 Task: Open Card Card0000000075 in Board Board0000000019 in Workspace WS0000000007 in Trello. Add Member Prateek.ku2001@gmail.com to Card Card0000000075 in Board Board0000000019 in Workspace WS0000000007 in Trello. Add Orange Label titled Label0000000075 to Card Card0000000075 in Board Board0000000019 in Workspace WS0000000007 in Trello. Add Checklist CL0000000075 to Card Card0000000075 in Board Board0000000019 in Workspace WS0000000007 in Trello. Add Dates with Start Date as Jun 01 2023 and Due Date as Jun 30 2023 to Card Card0000000075 in Board Board0000000019 in Workspace WS0000000007 in Trello
Action: Mouse moved to (419, 539)
Screenshot: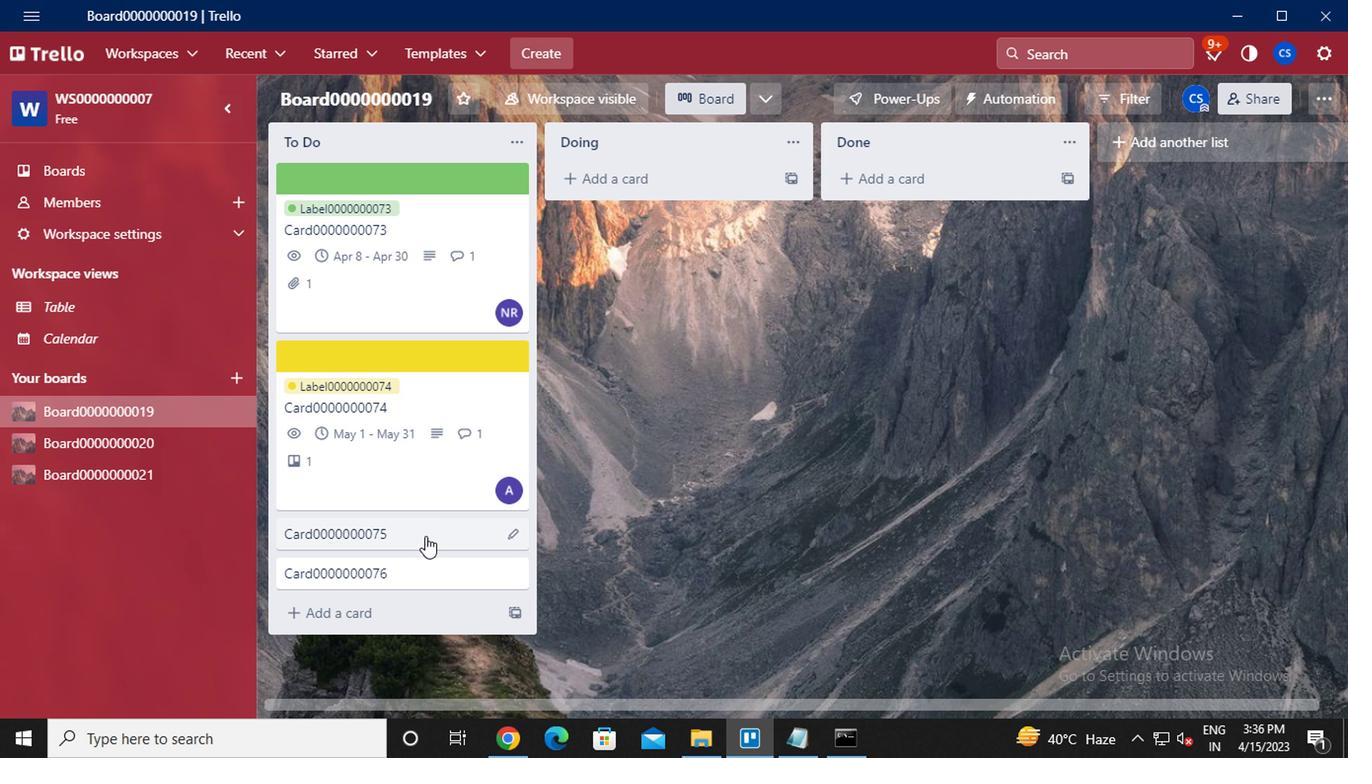 
Action: Mouse pressed left at (419, 539)
Screenshot: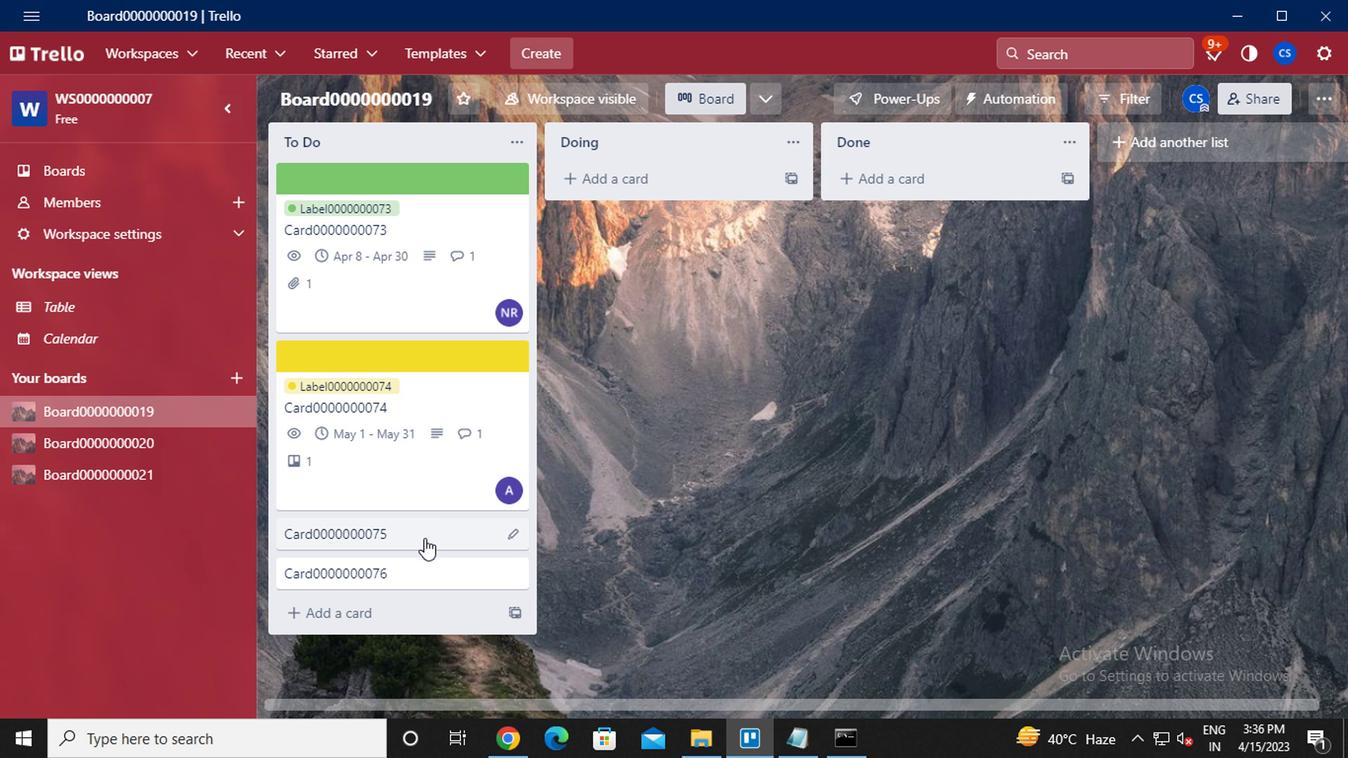 
Action: Mouse moved to (964, 183)
Screenshot: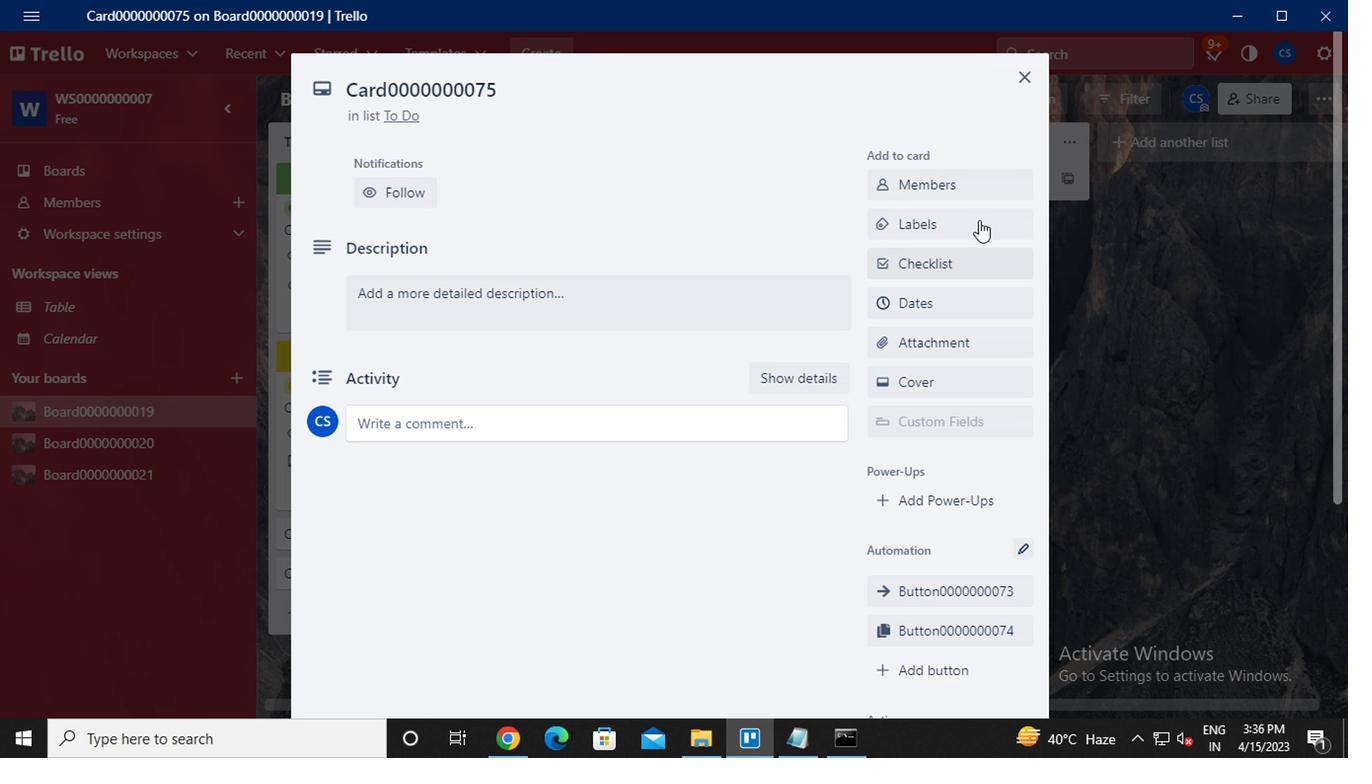
Action: Mouse pressed left at (964, 183)
Screenshot: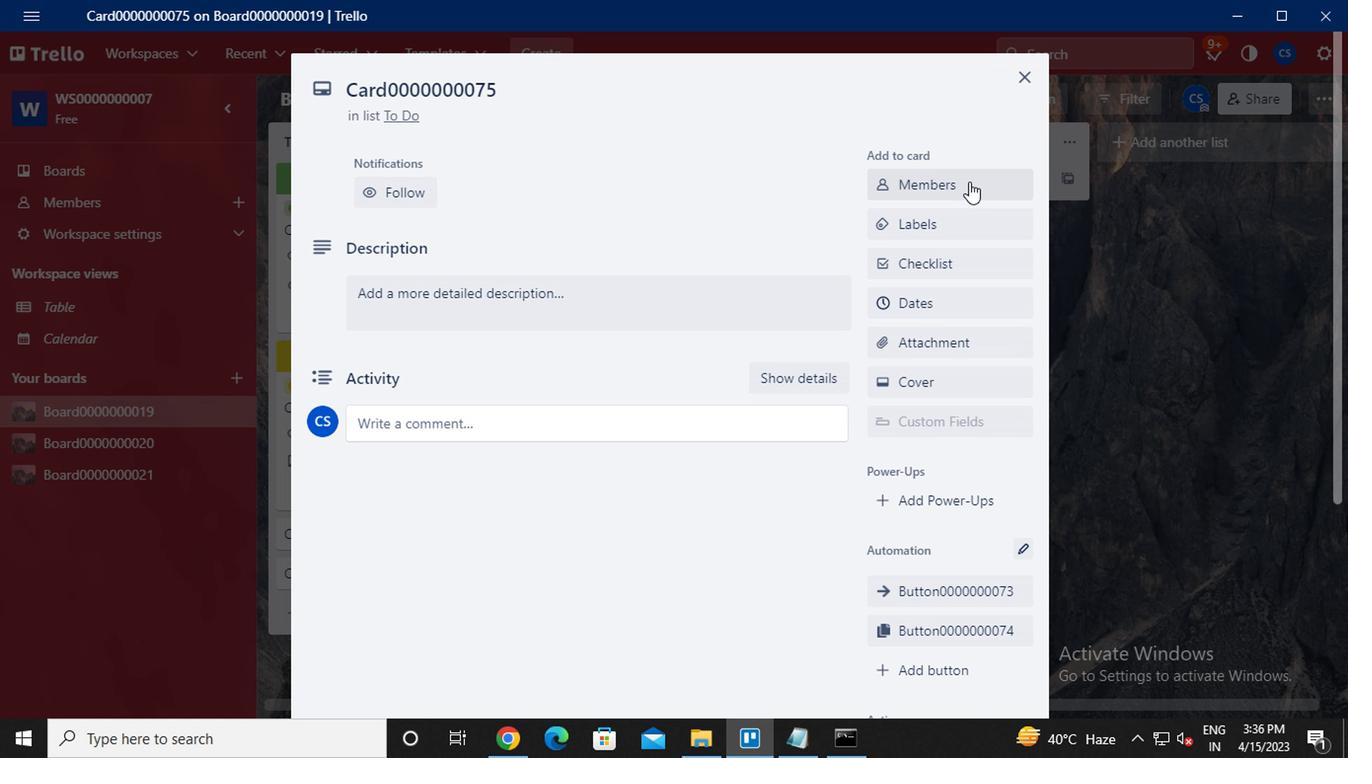 
Action: Key pressed <Key.caps_lock>pat<Key.backspace>rteek.ku2001<Key.shift>@GMAIL.COM
Screenshot: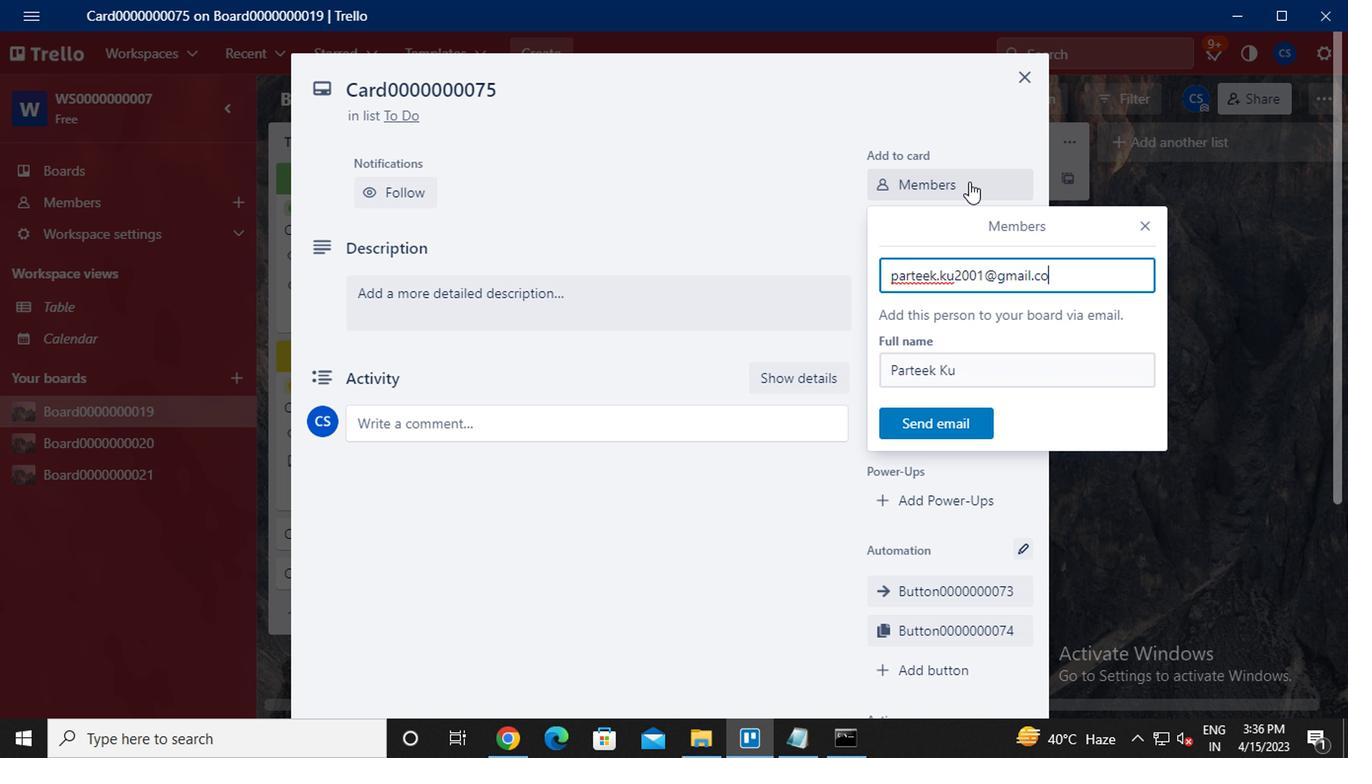 
Action: Mouse moved to (945, 423)
Screenshot: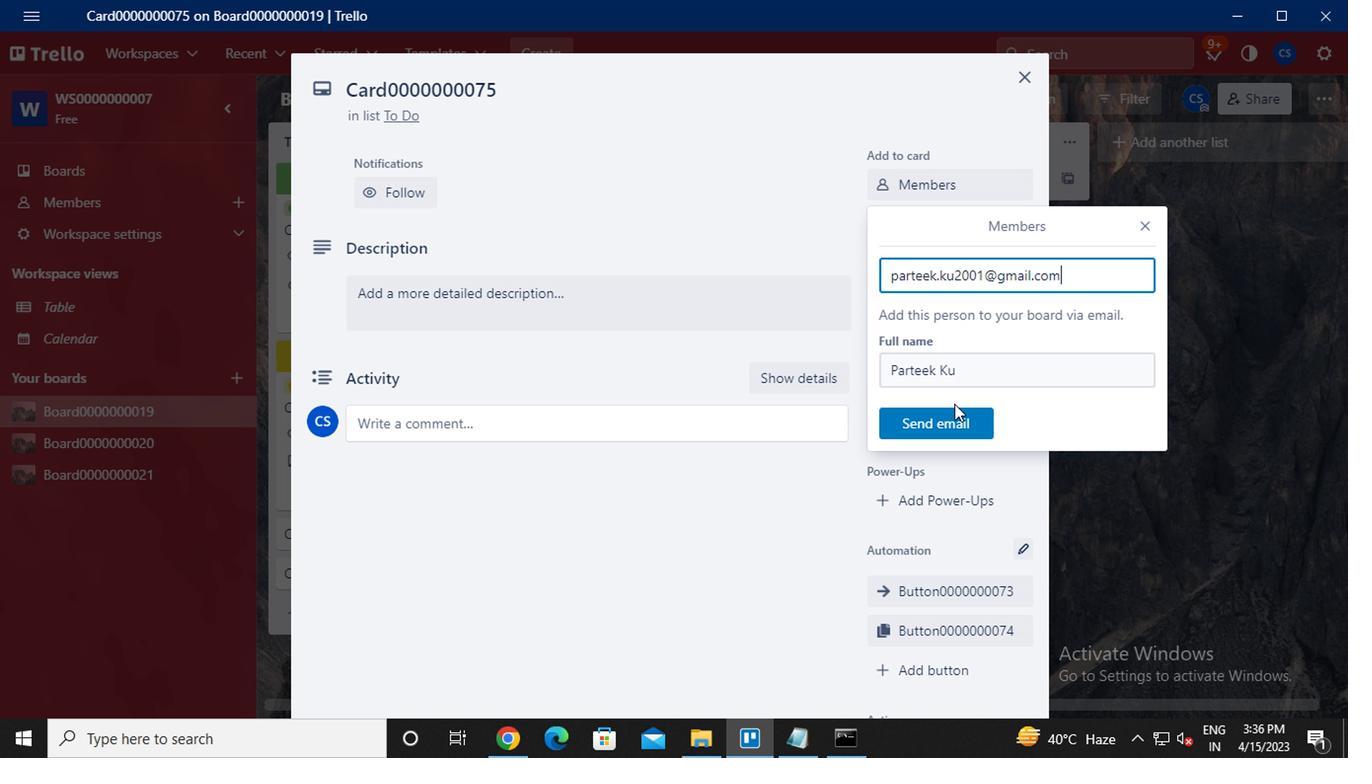 
Action: Mouse pressed left at (945, 423)
Screenshot: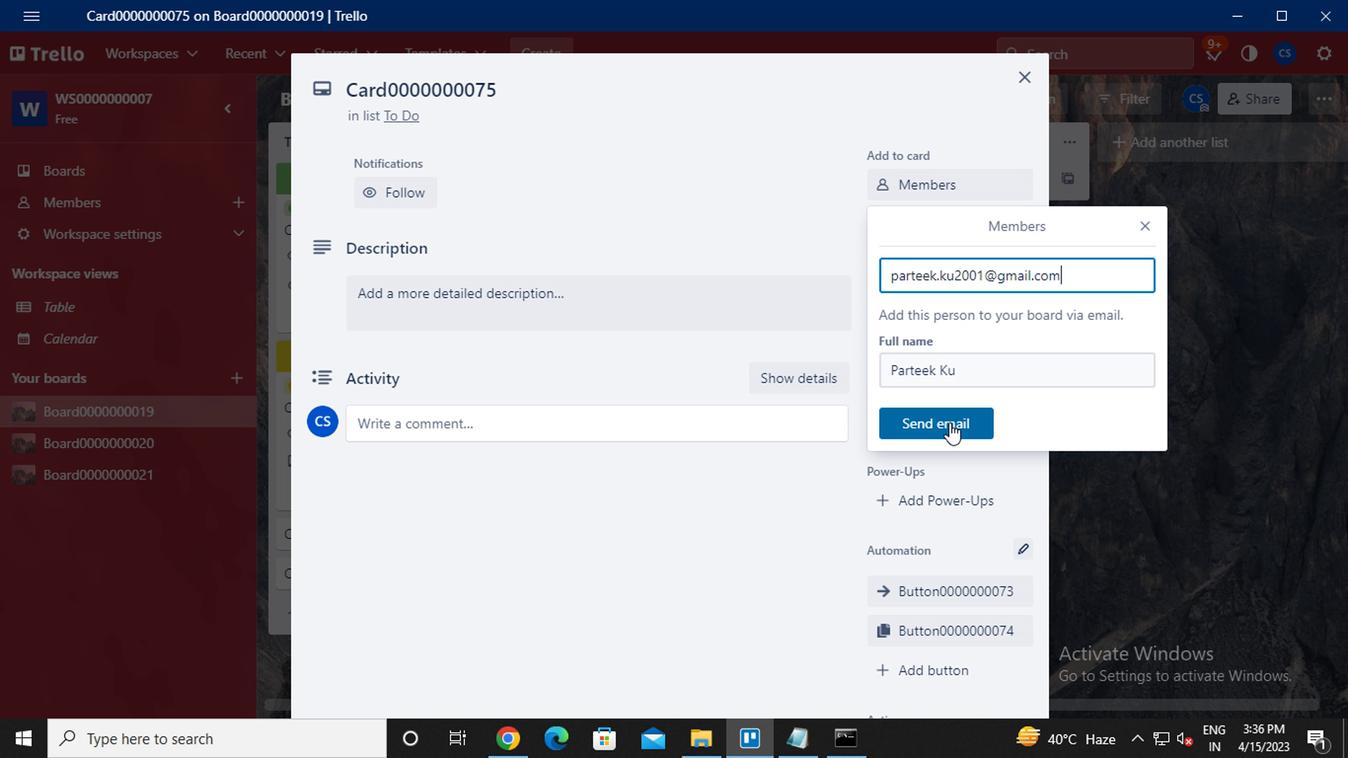 
Action: Mouse moved to (942, 225)
Screenshot: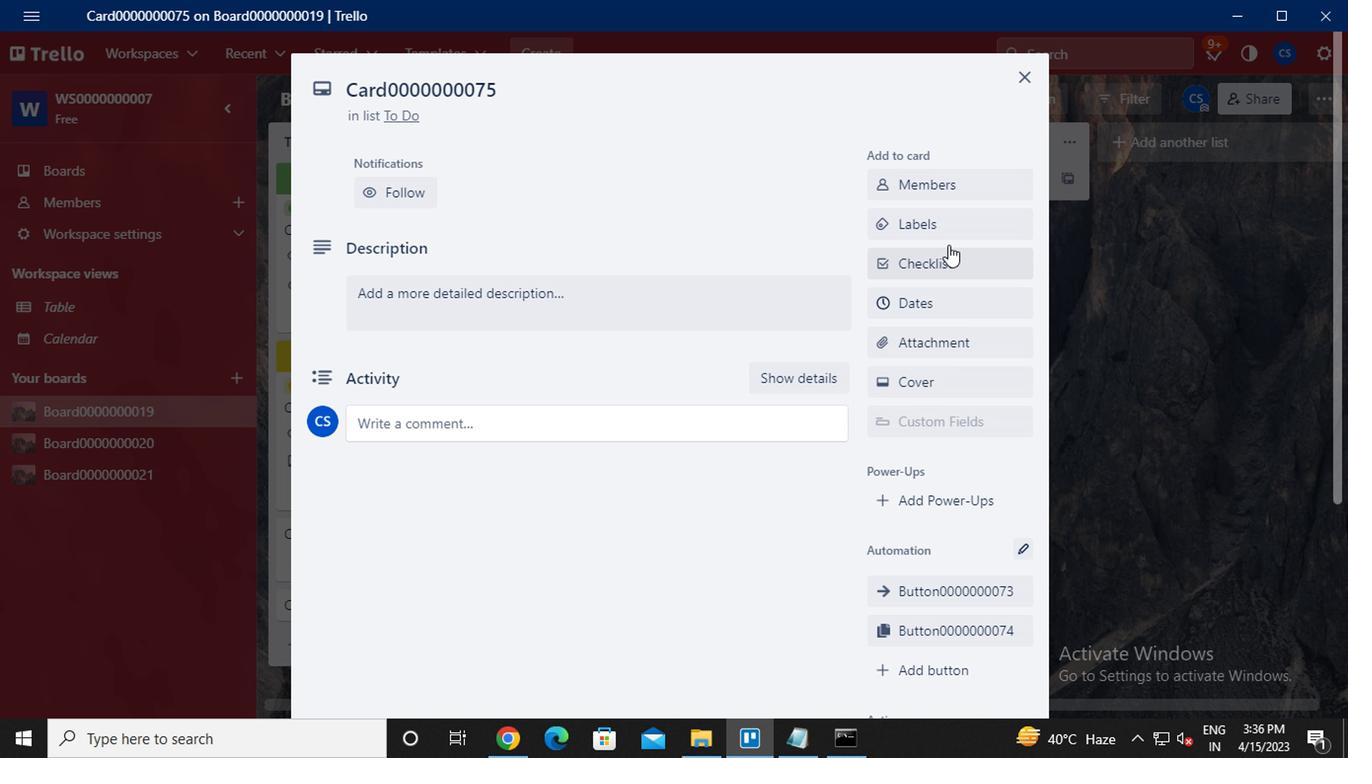 
Action: Mouse pressed left at (942, 225)
Screenshot: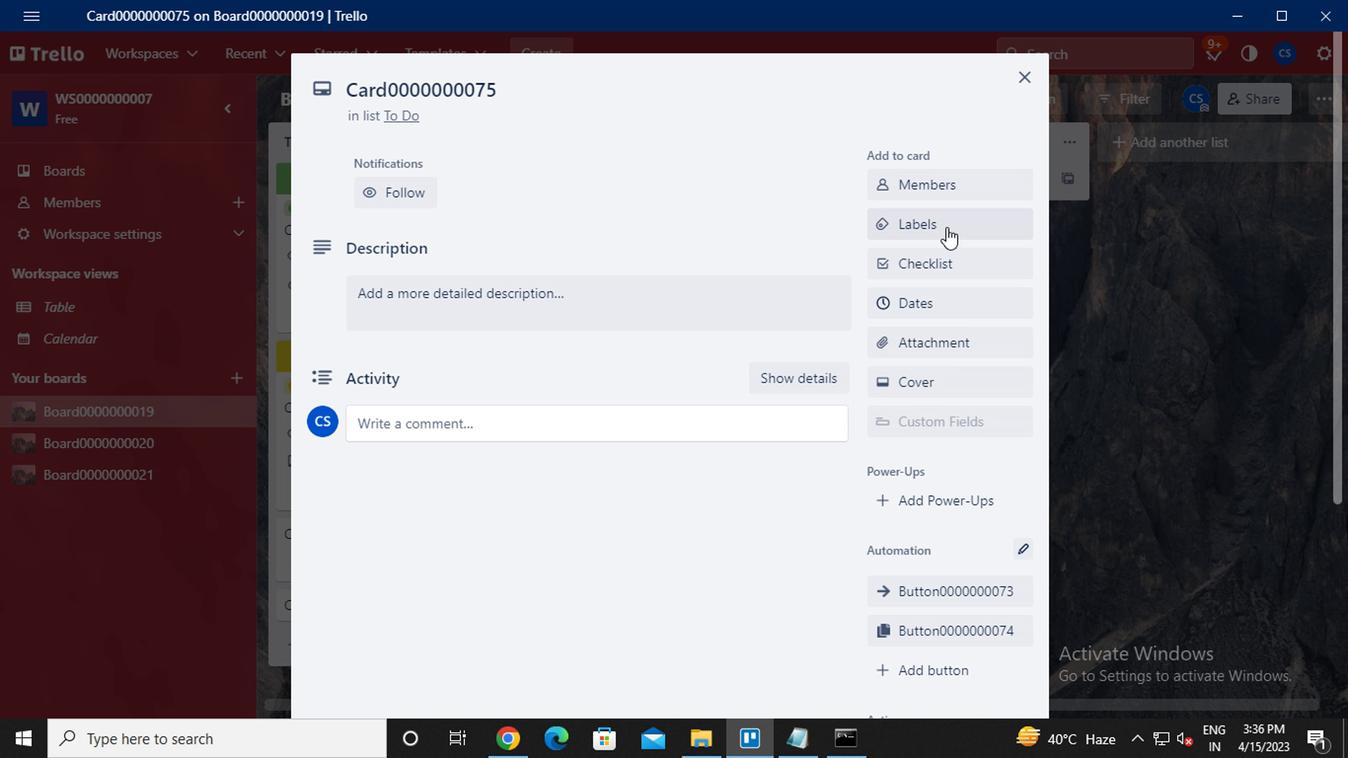 
Action: Mouse moved to (971, 509)
Screenshot: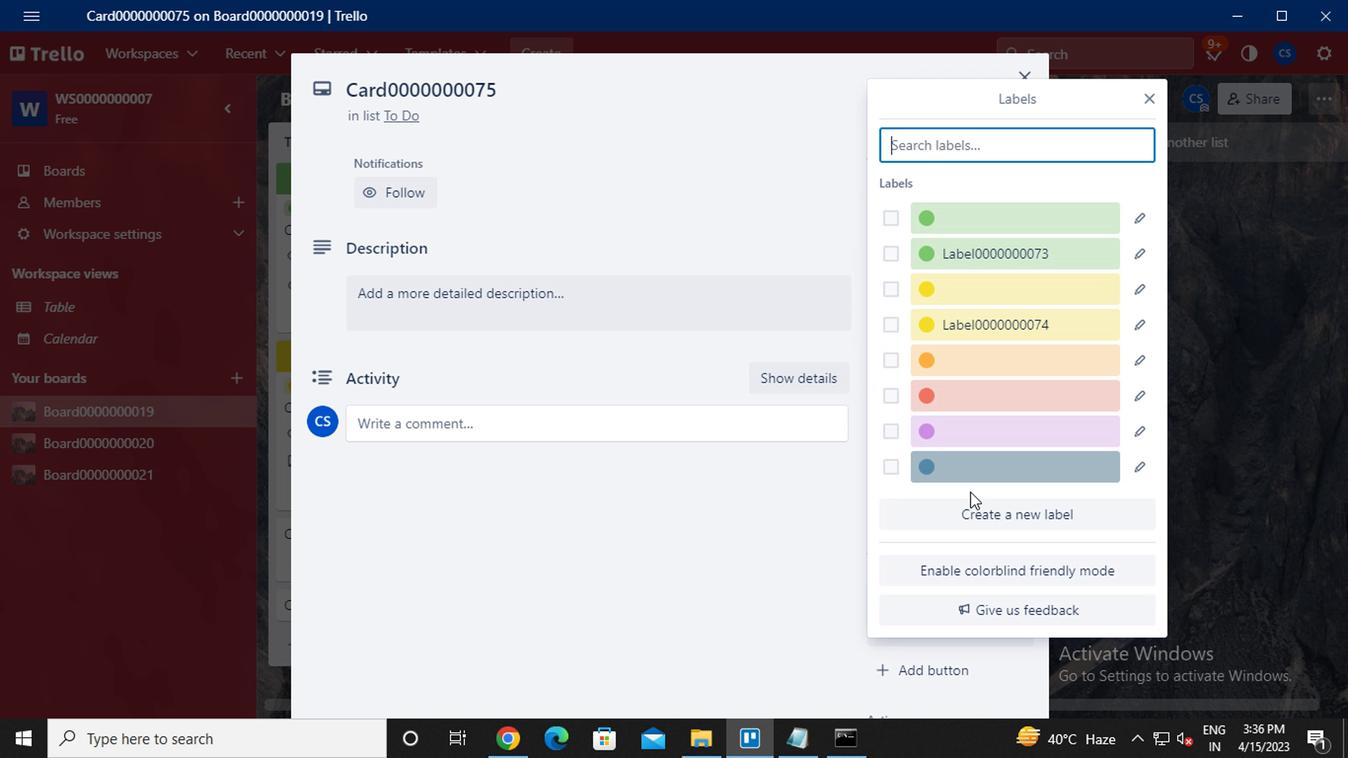 
Action: Mouse pressed left at (971, 509)
Screenshot: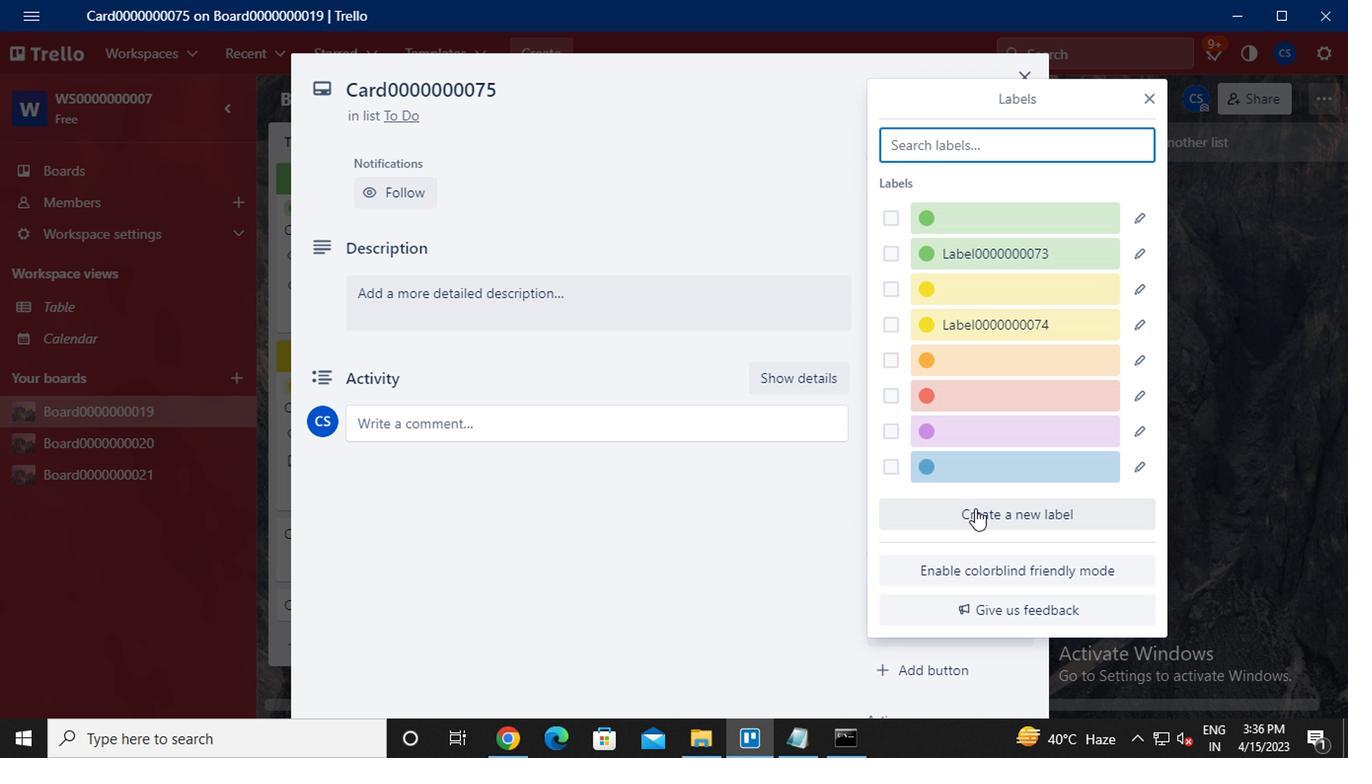 
Action: Mouse moved to (951, 423)
Screenshot: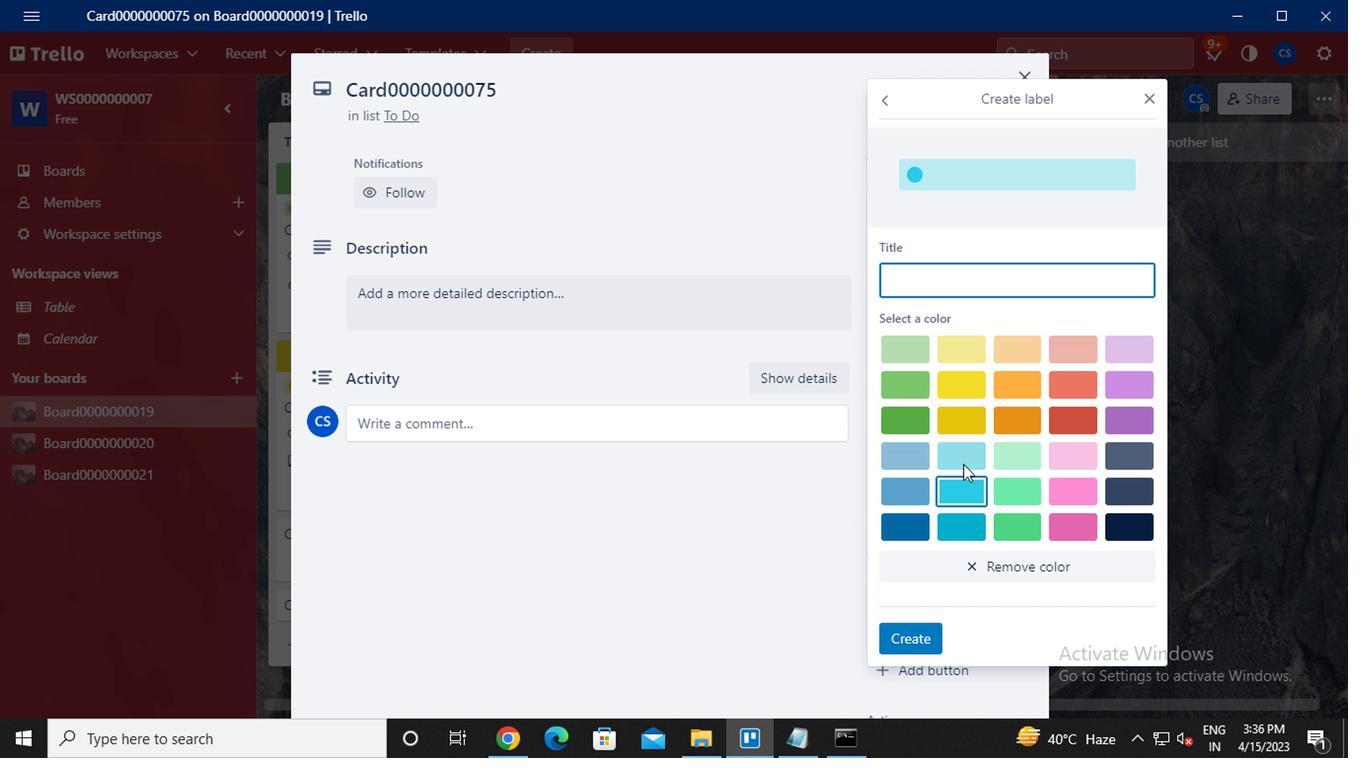 
Action: Key pressed <Key.caps_lock>L<Key.caps_lock>ABEL0000000075
Screenshot: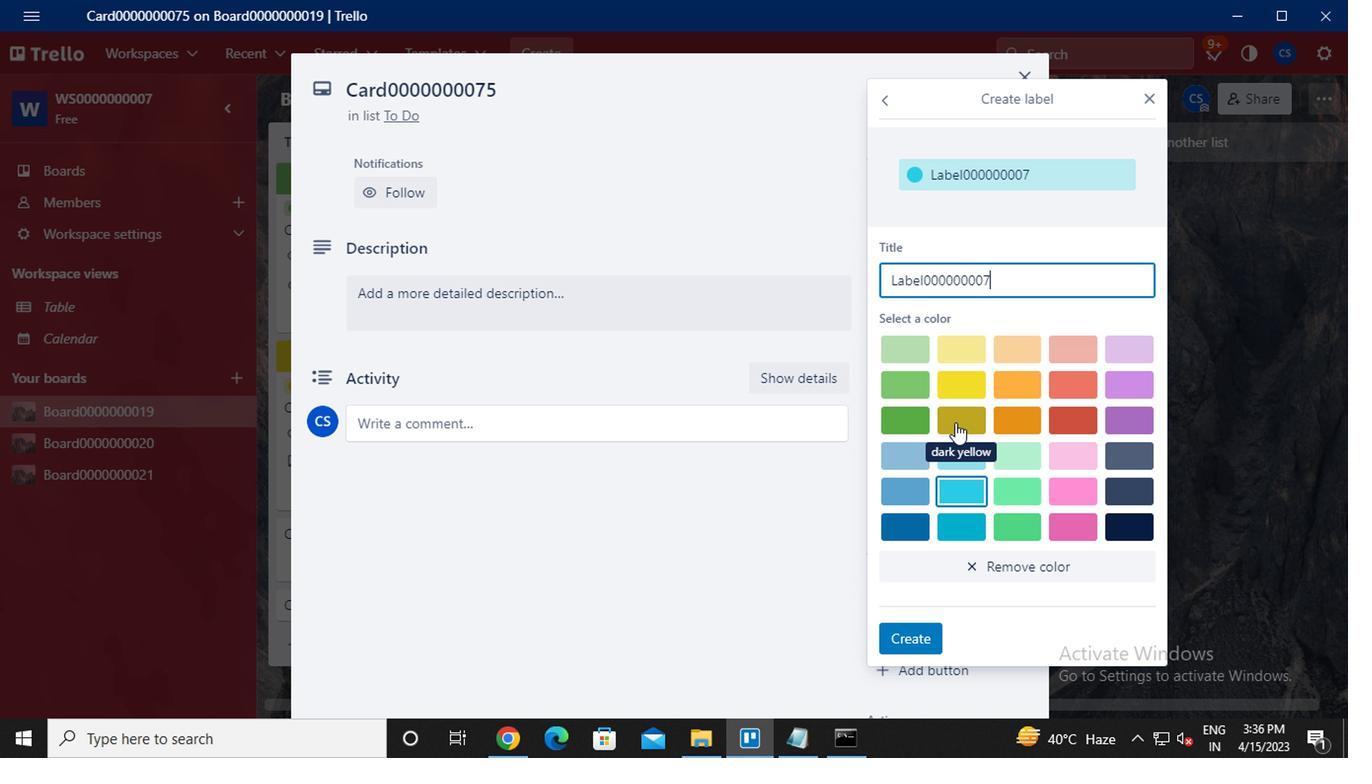 
Action: Mouse moved to (1035, 386)
Screenshot: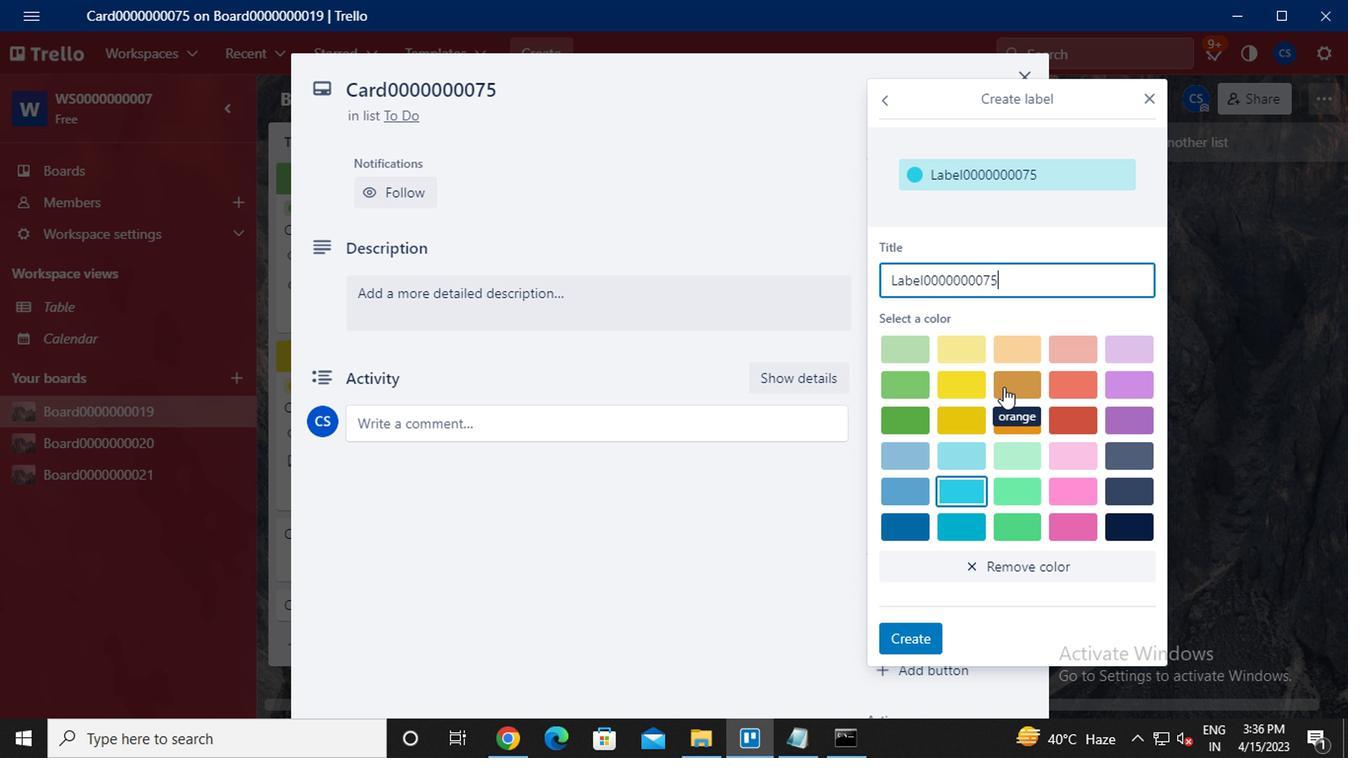 
Action: Mouse pressed left at (1035, 386)
Screenshot: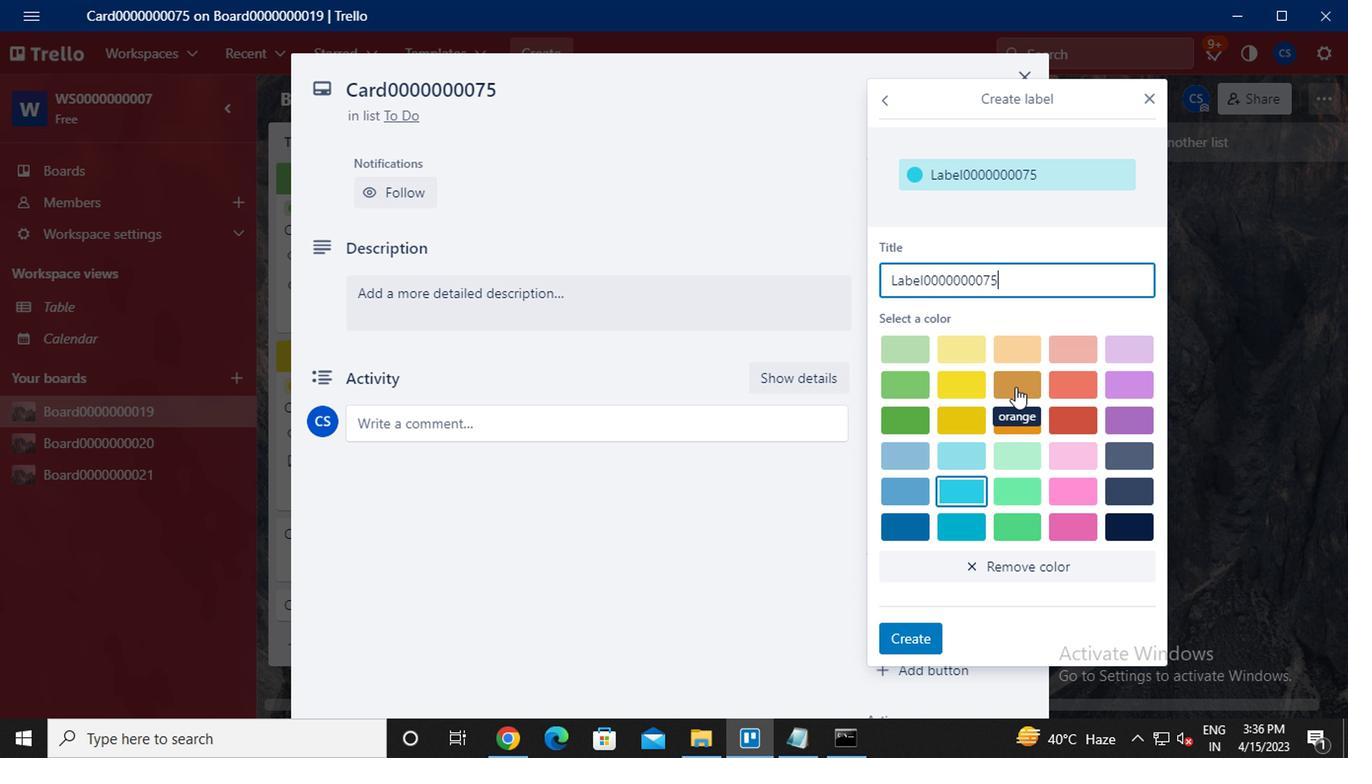 
Action: Mouse moved to (906, 645)
Screenshot: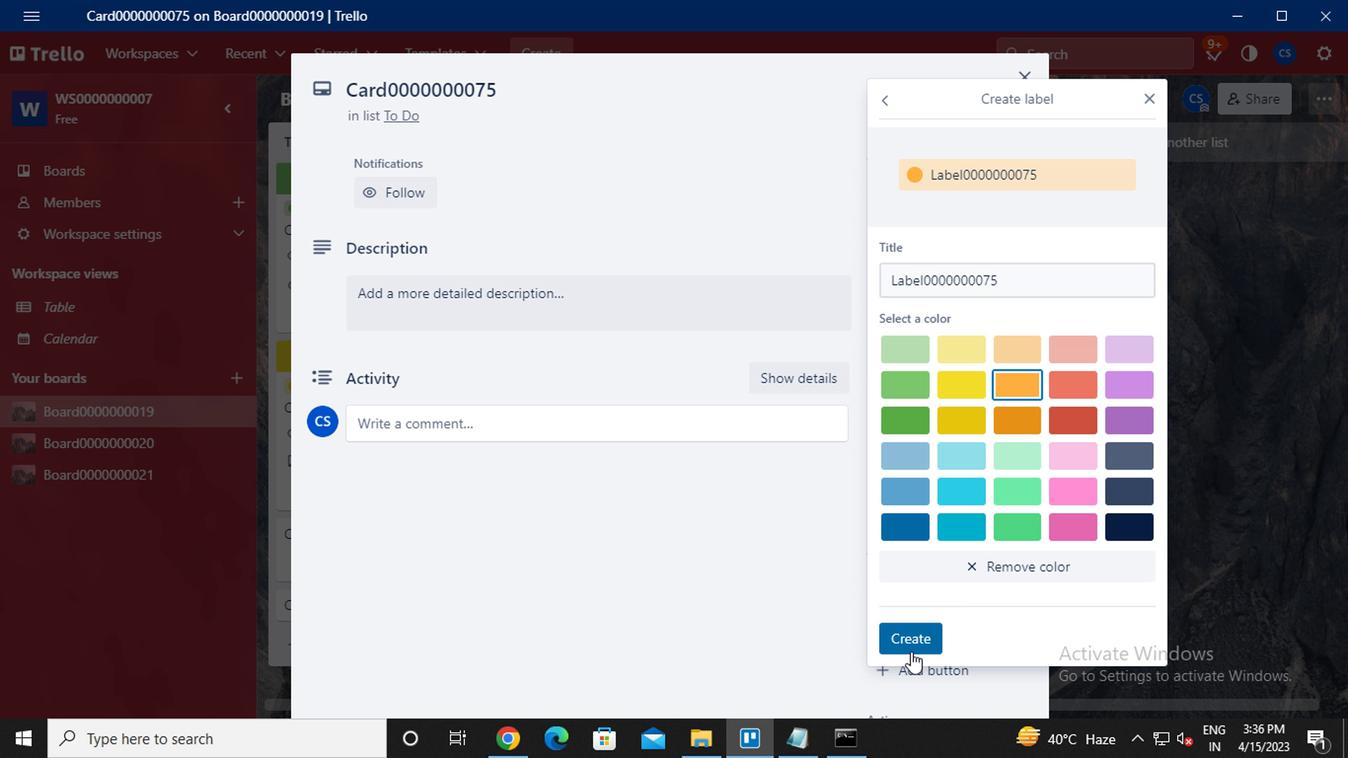 
Action: Mouse pressed left at (906, 645)
Screenshot: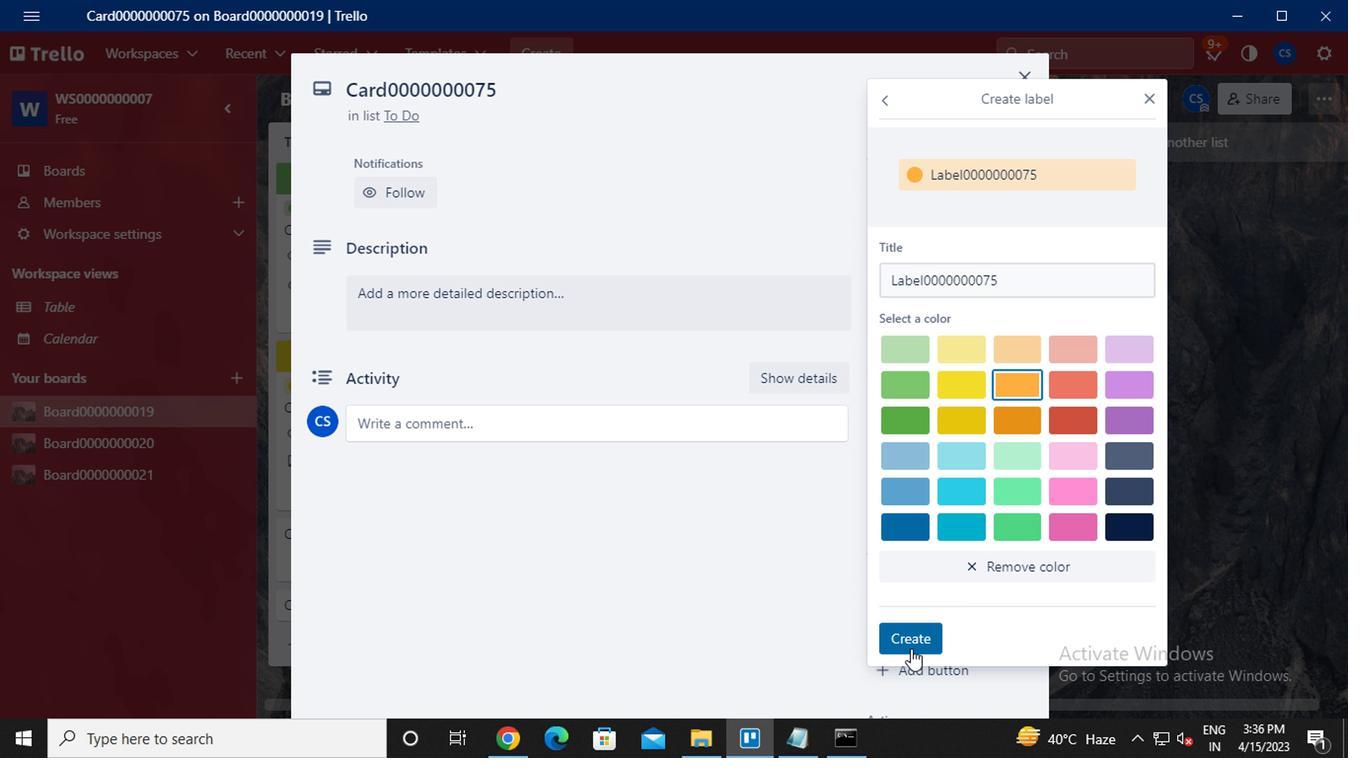 
Action: Mouse moved to (1139, 100)
Screenshot: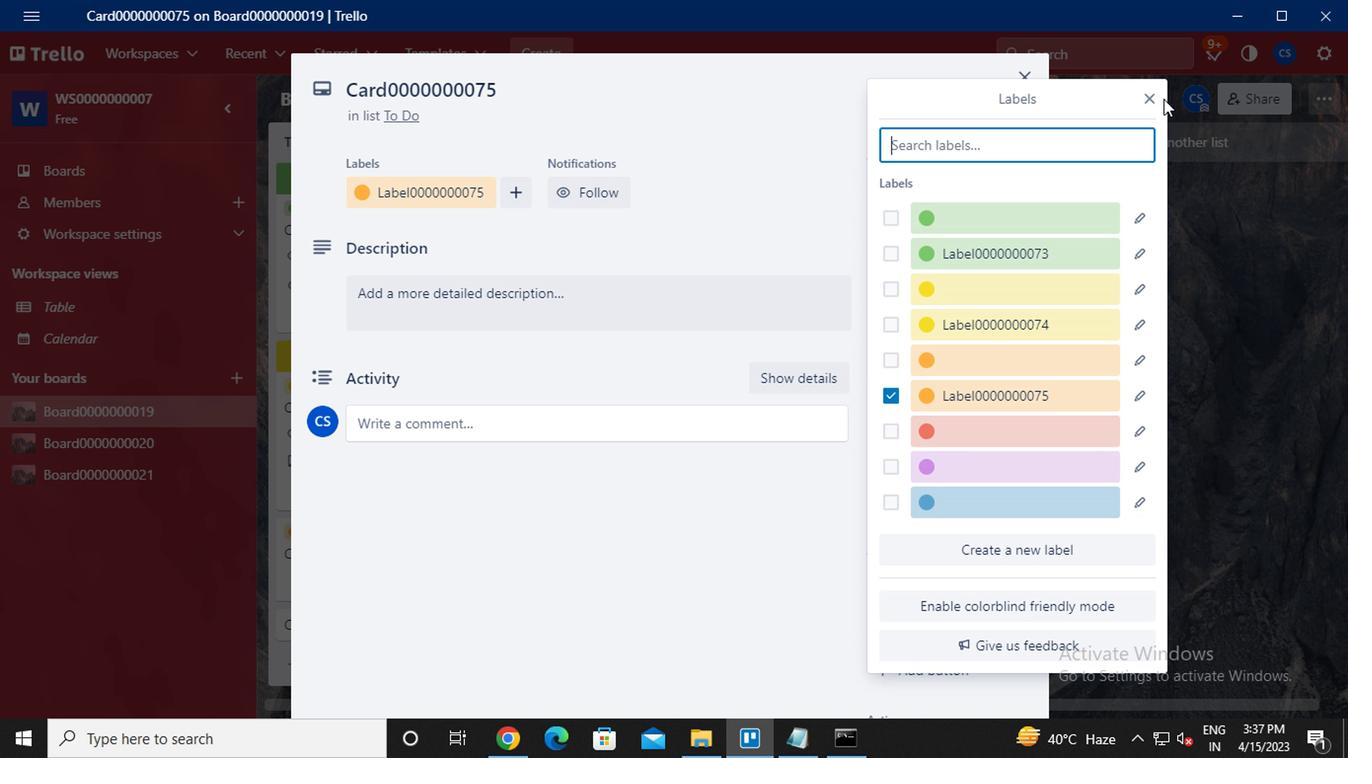 
Action: Mouse pressed left at (1139, 100)
Screenshot: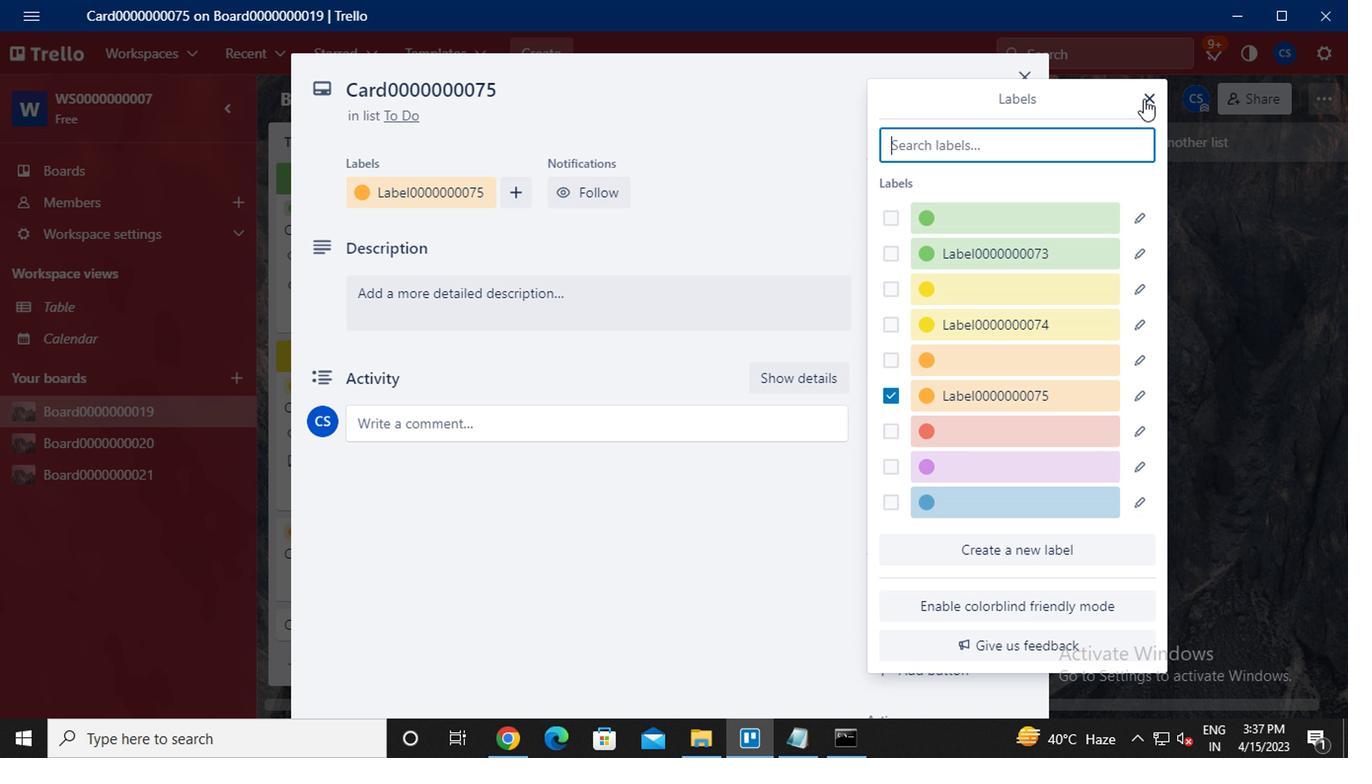
Action: Mouse moved to (918, 271)
Screenshot: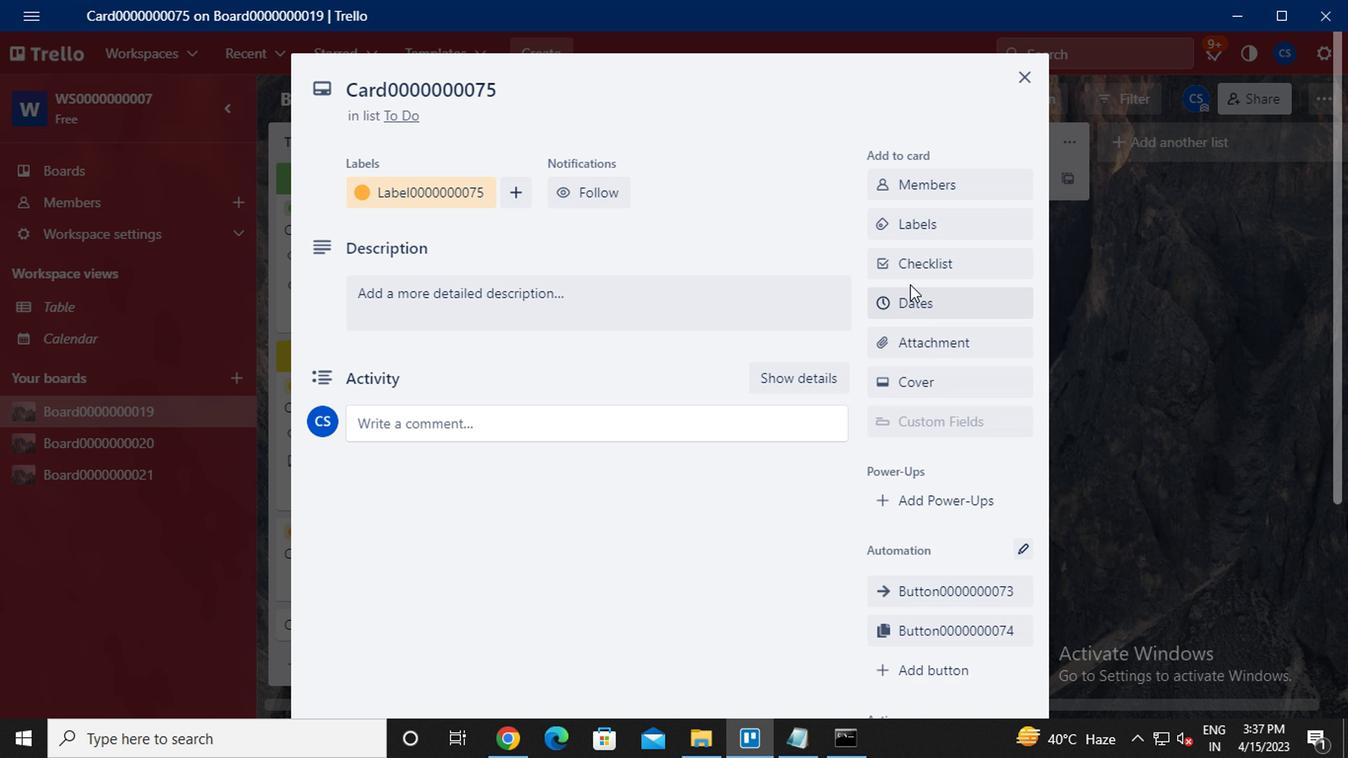 
Action: Mouse pressed left at (918, 271)
Screenshot: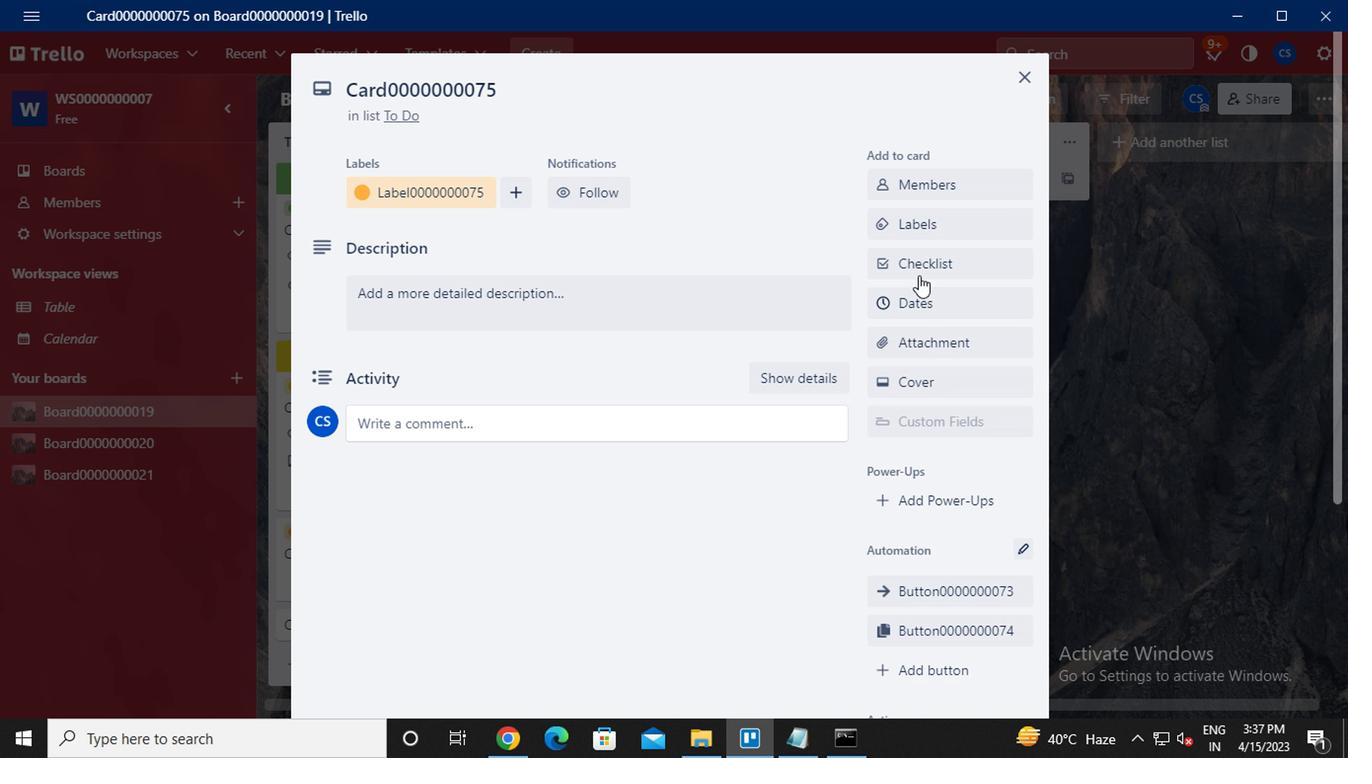 
Action: Mouse moved to (856, 393)
Screenshot: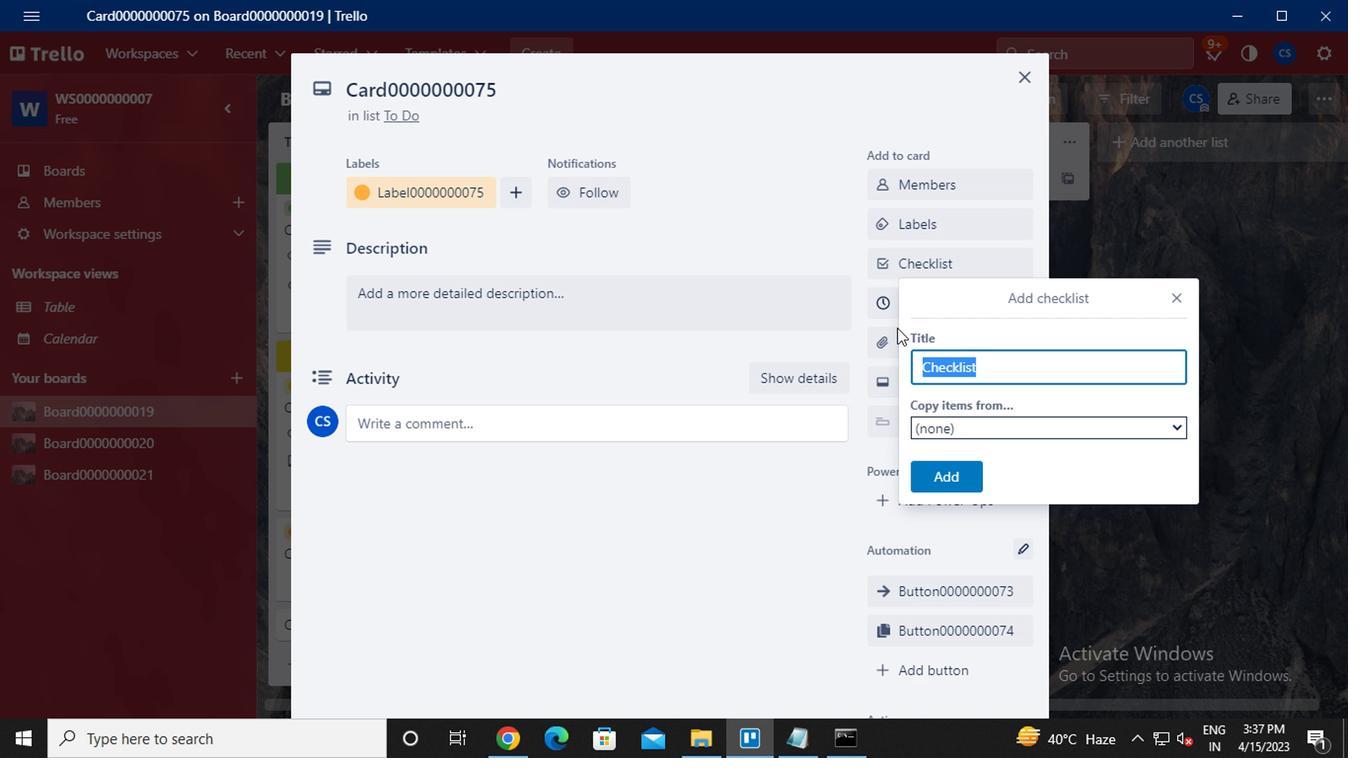 
Action: Key pressed <Key.caps_lock>CL0000000075
Screenshot: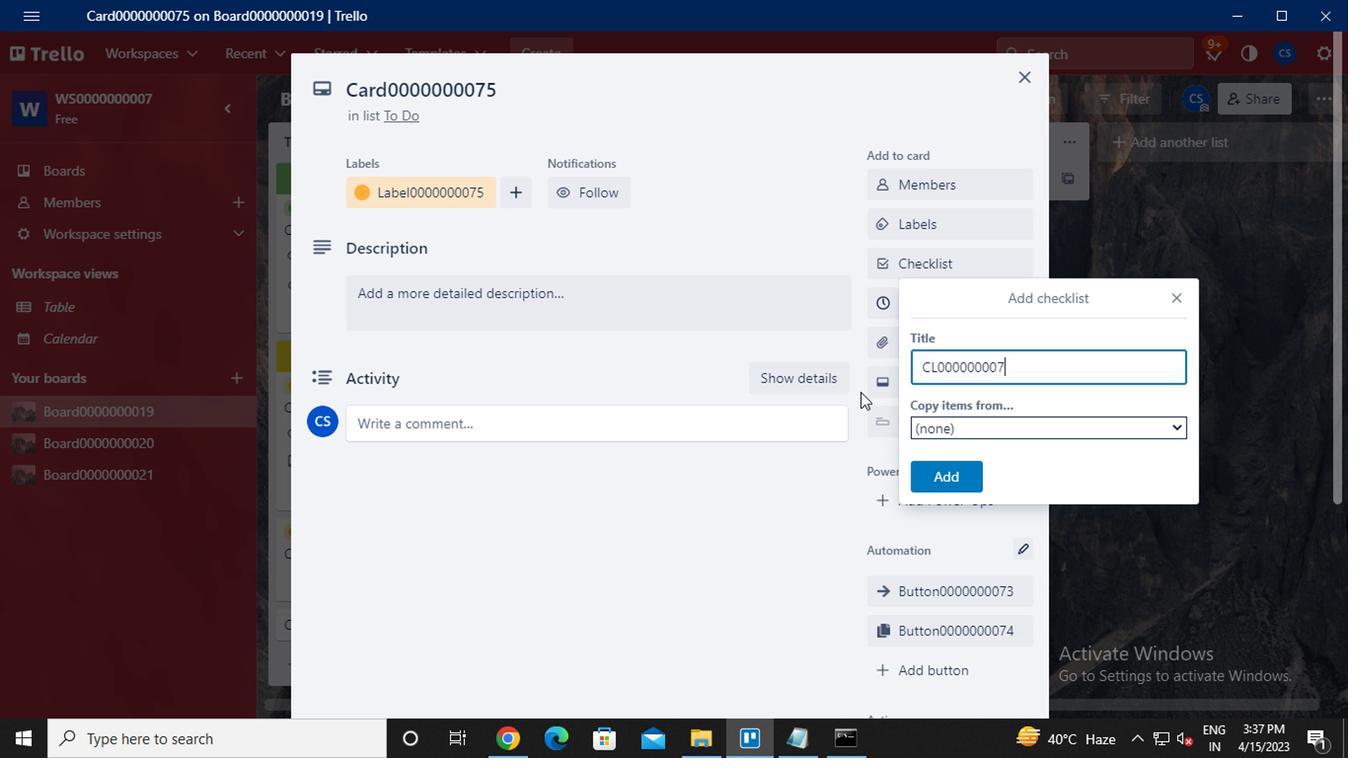 
Action: Mouse moved to (930, 474)
Screenshot: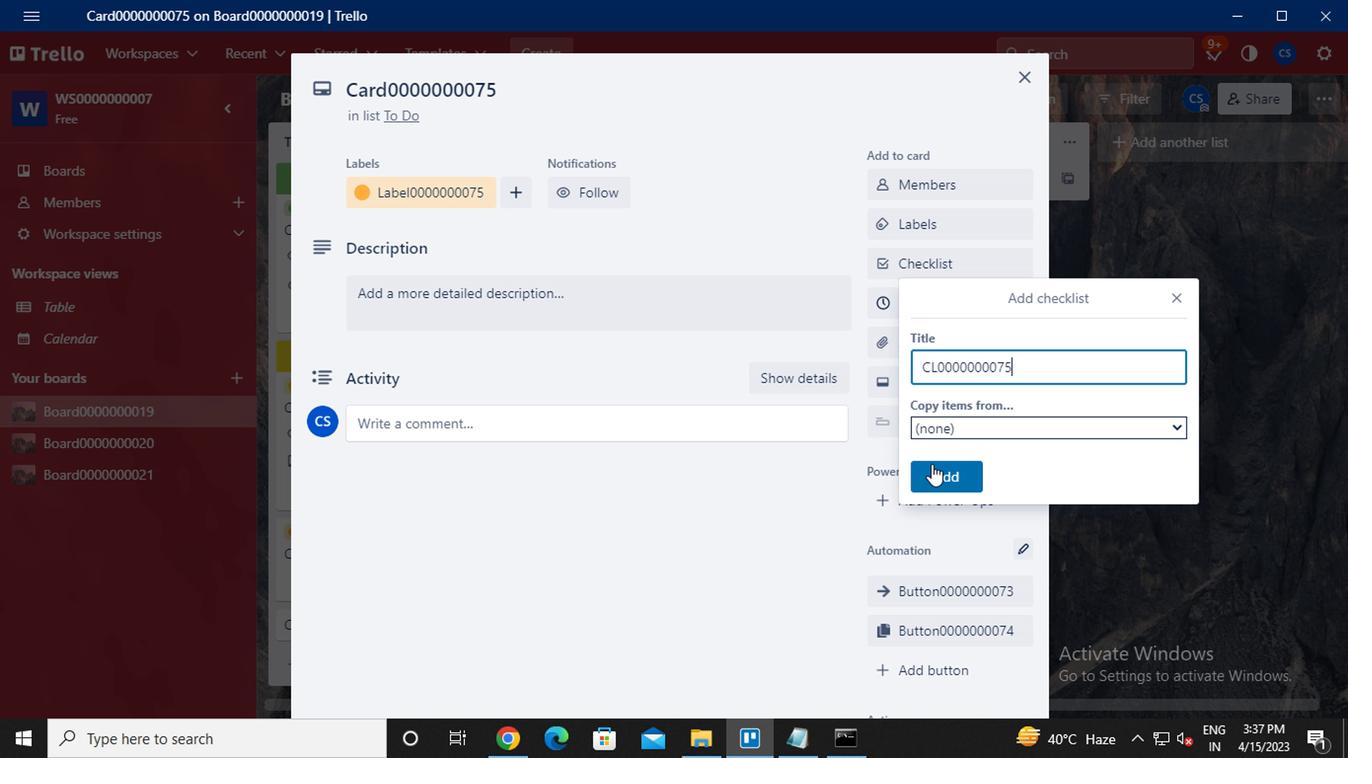 
Action: Mouse pressed left at (930, 474)
Screenshot: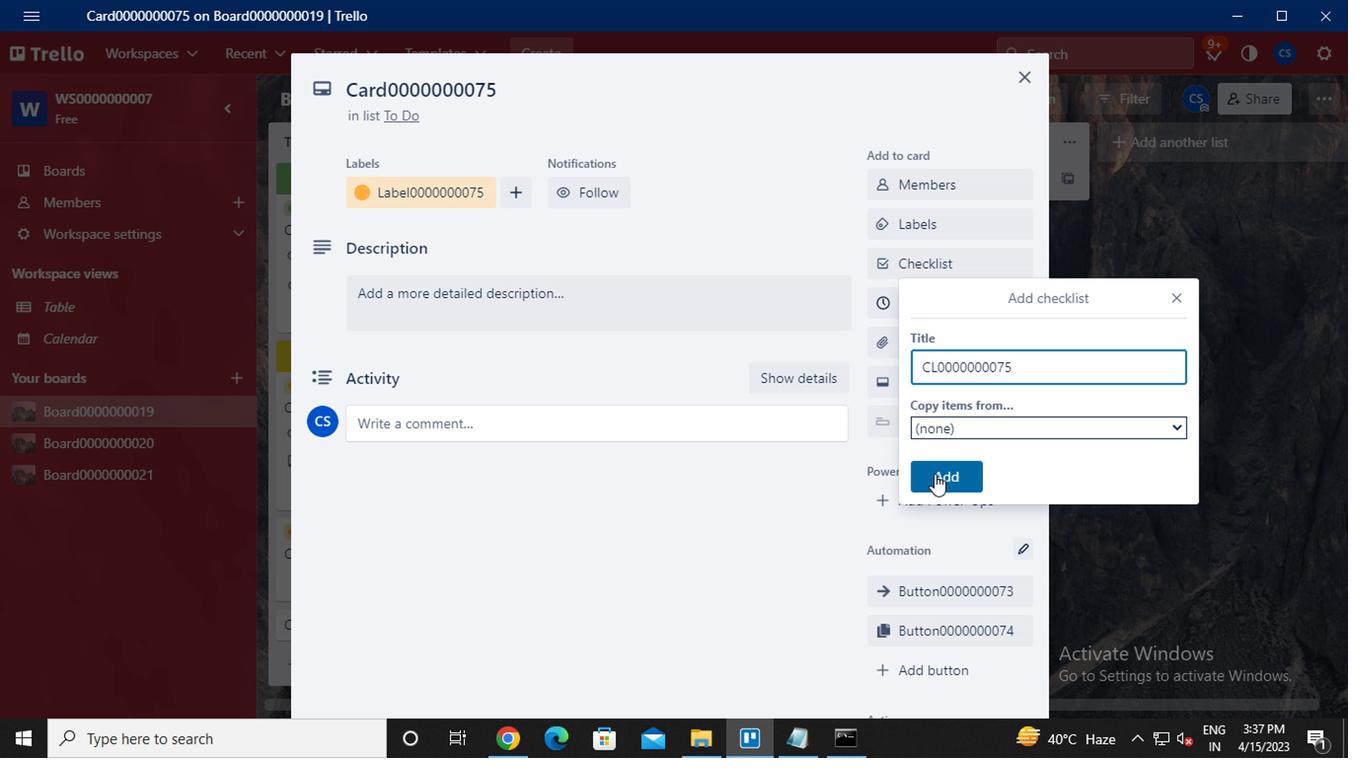 
Action: Mouse moved to (939, 317)
Screenshot: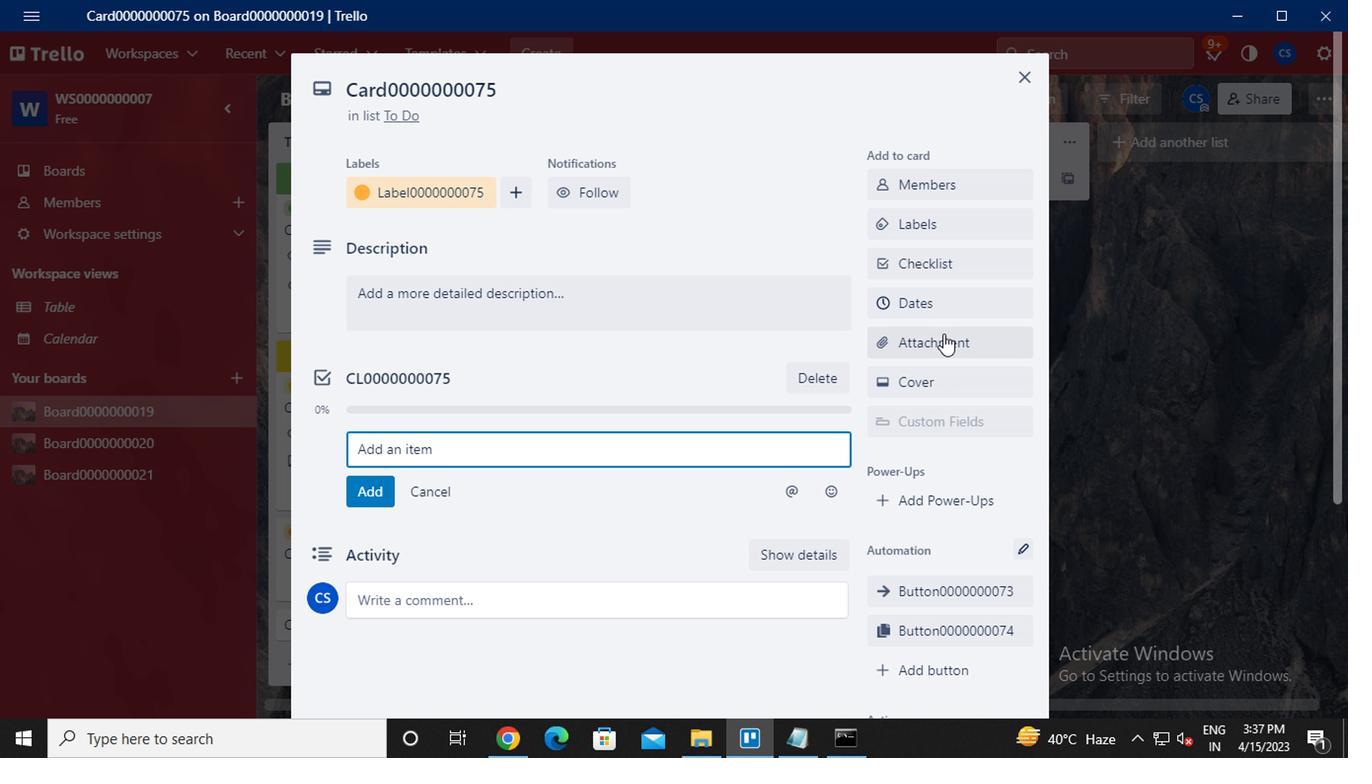 
Action: Mouse pressed left at (939, 317)
Screenshot: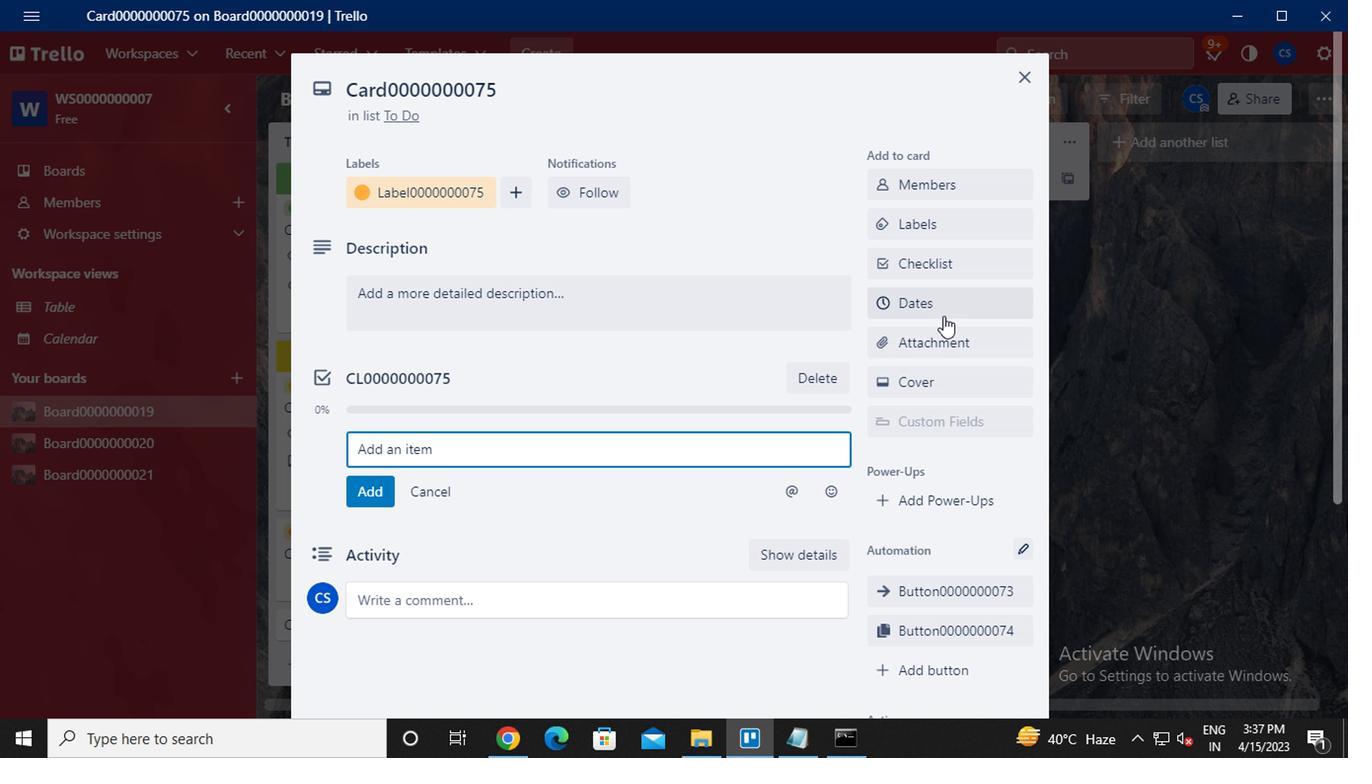 
Action: Mouse moved to (882, 457)
Screenshot: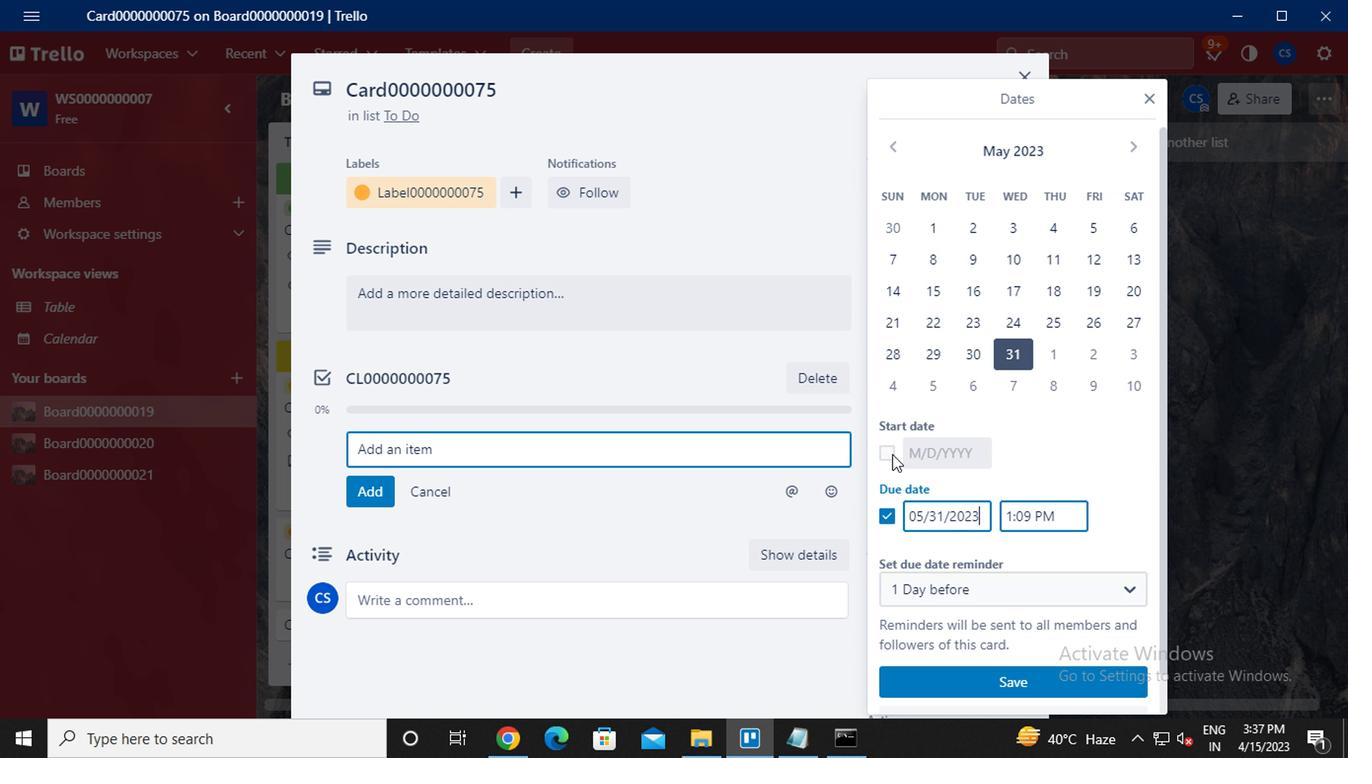 
Action: Mouse pressed left at (882, 457)
Screenshot: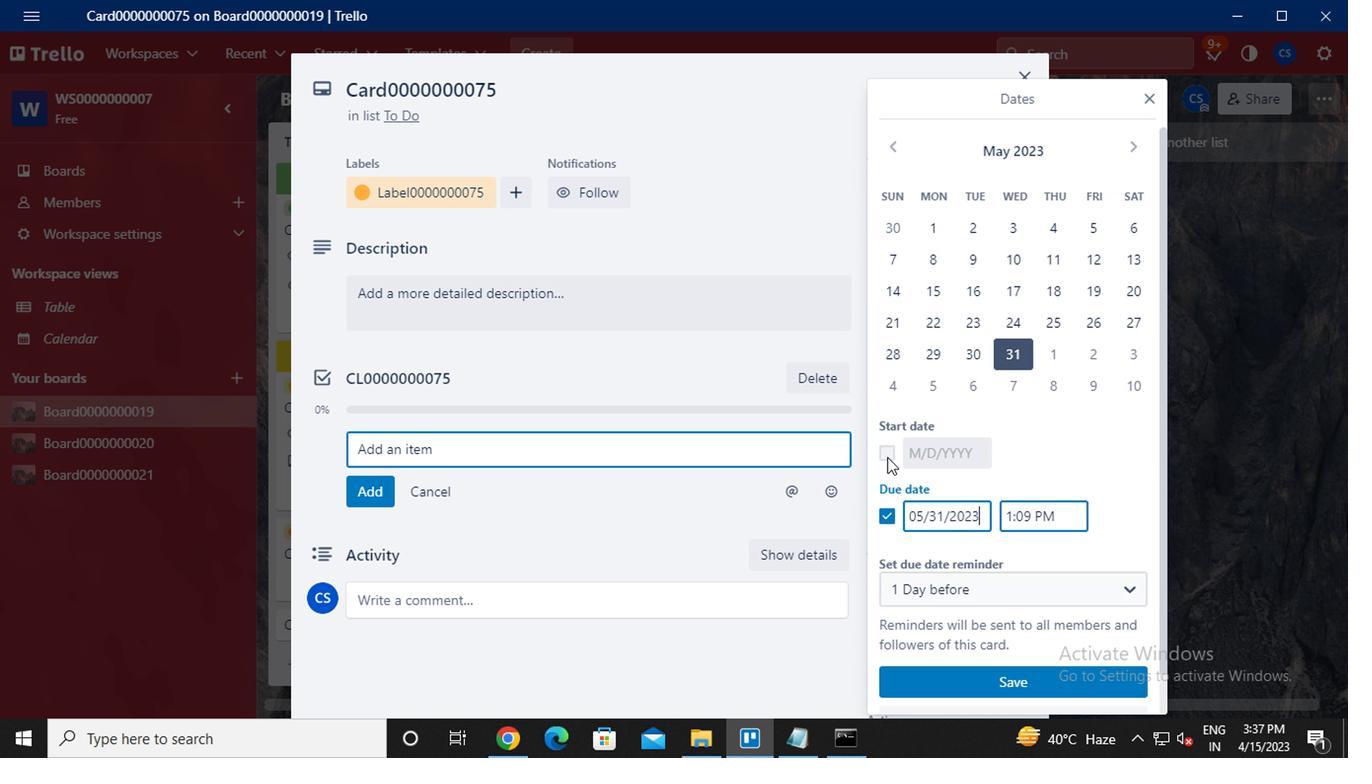 
Action: Mouse moved to (1132, 148)
Screenshot: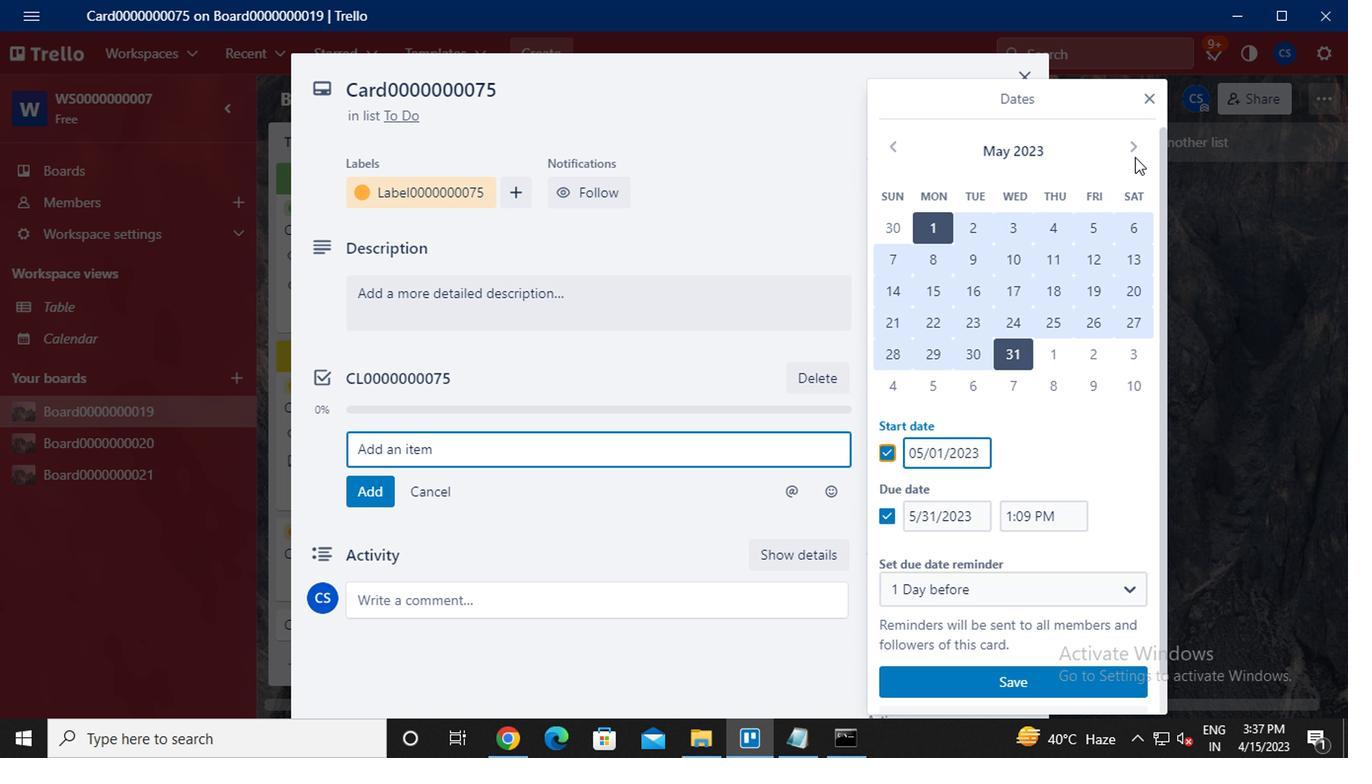 
Action: Mouse pressed left at (1132, 148)
Screenshot: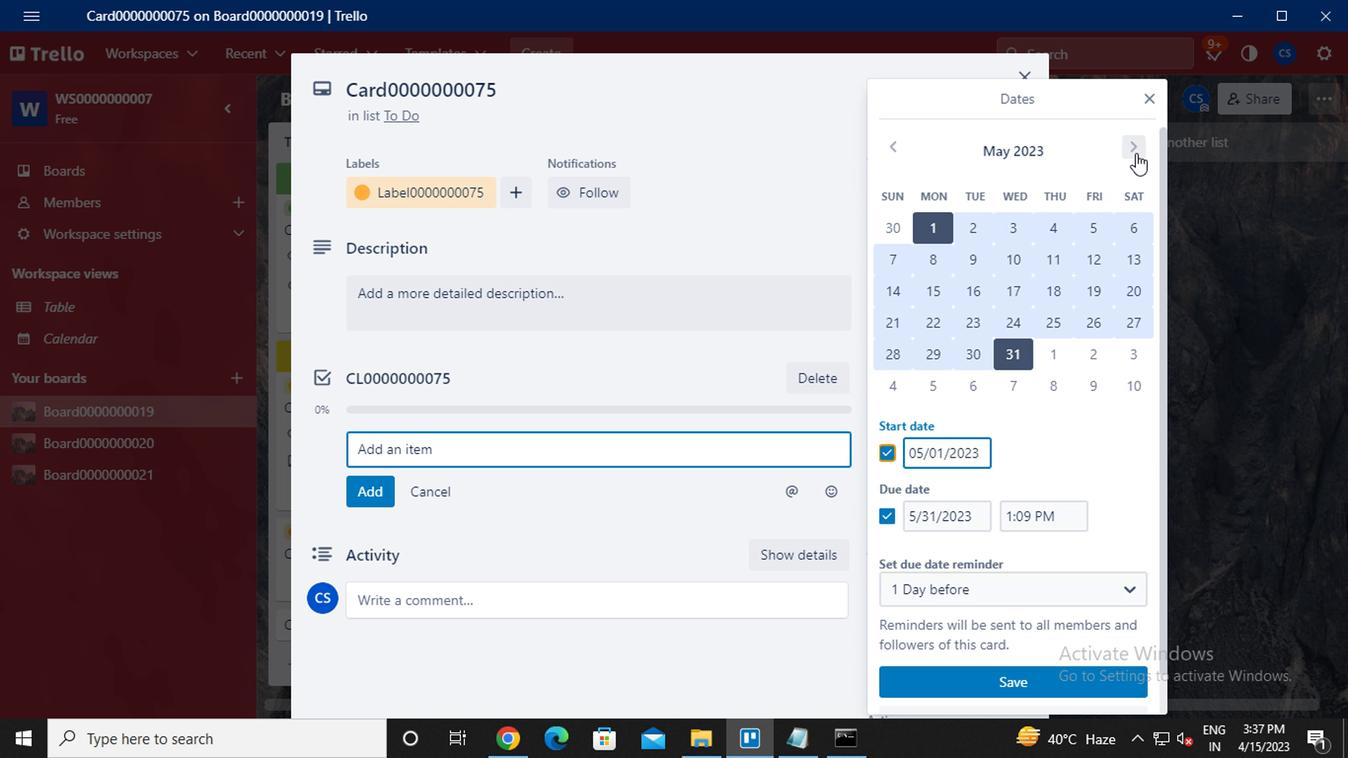 
Action: Mouse moved to (1044, 231)
Screenshot: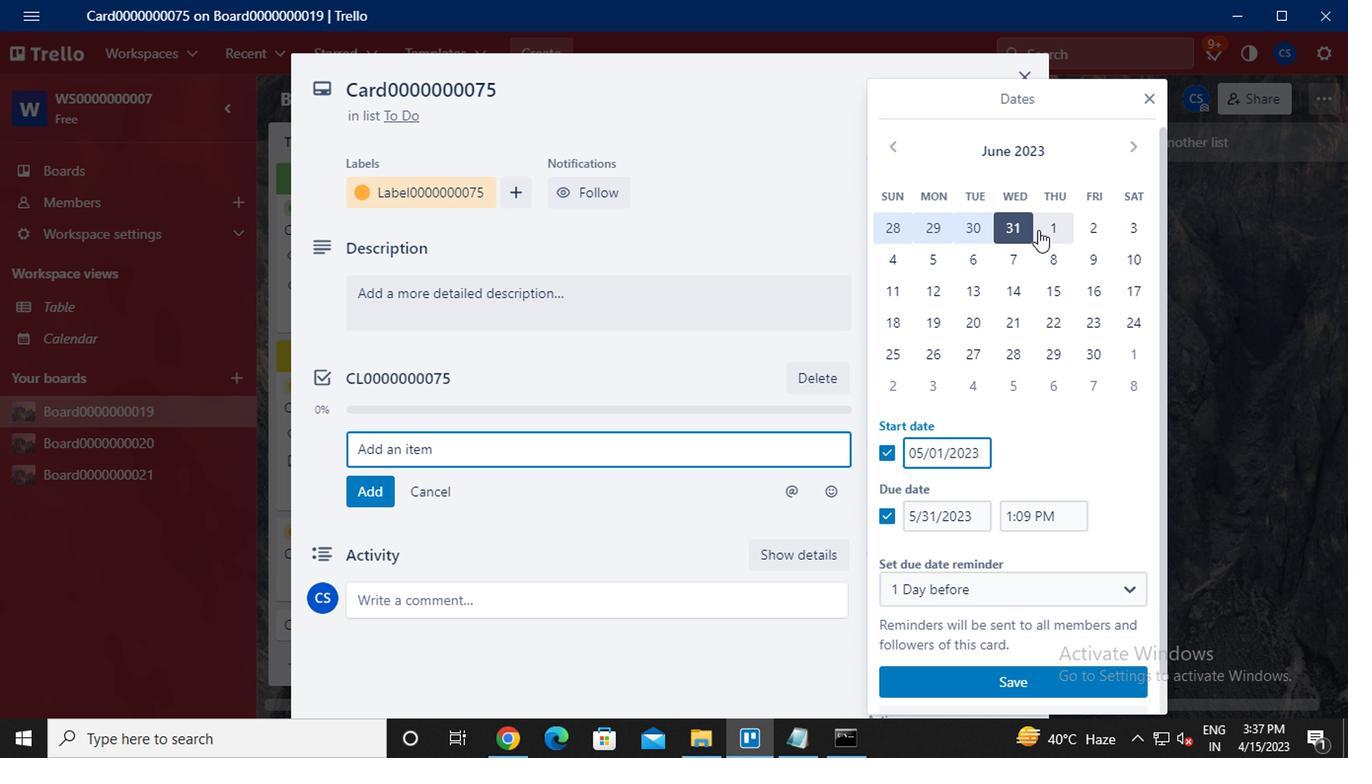 
Action: Mouse pressed left at (1044, 231)
Screenshot: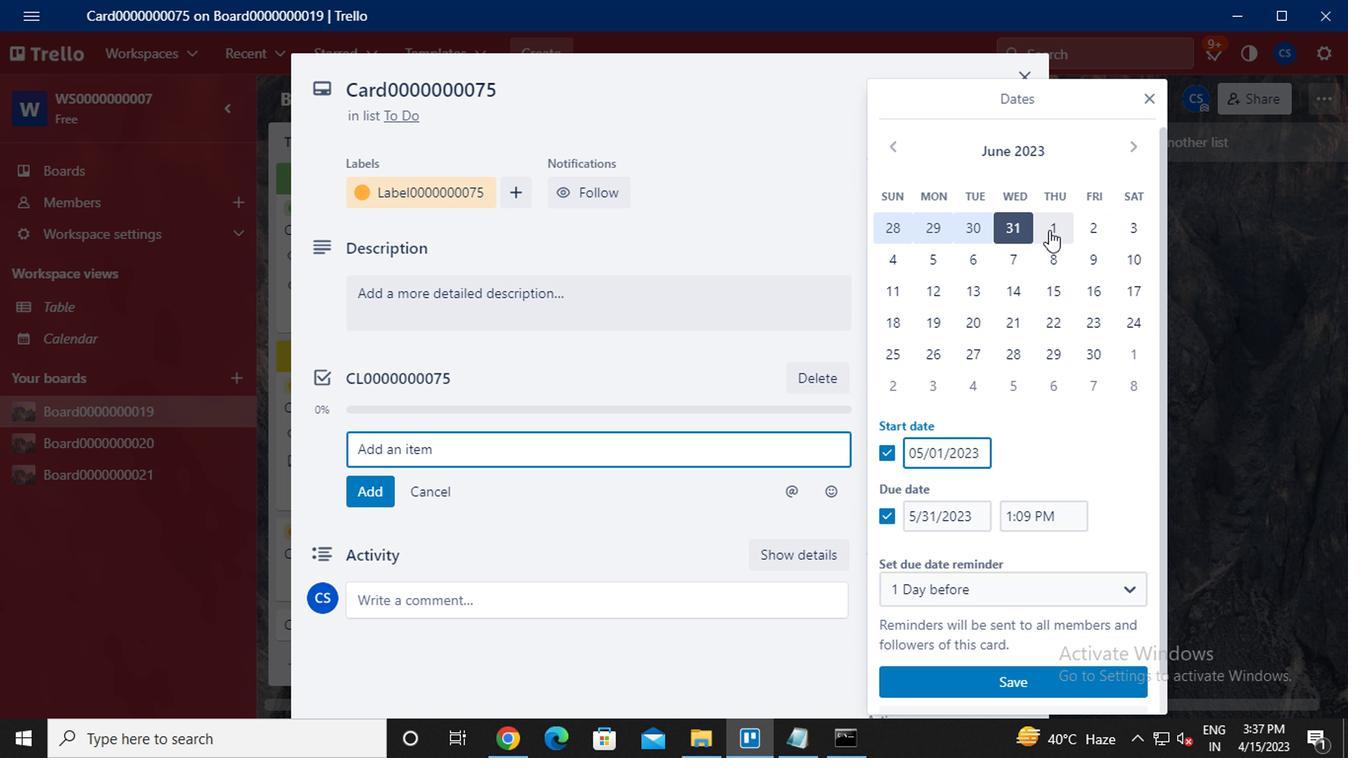 
Action: Mouse moved to (1085, 358)
Screenshot: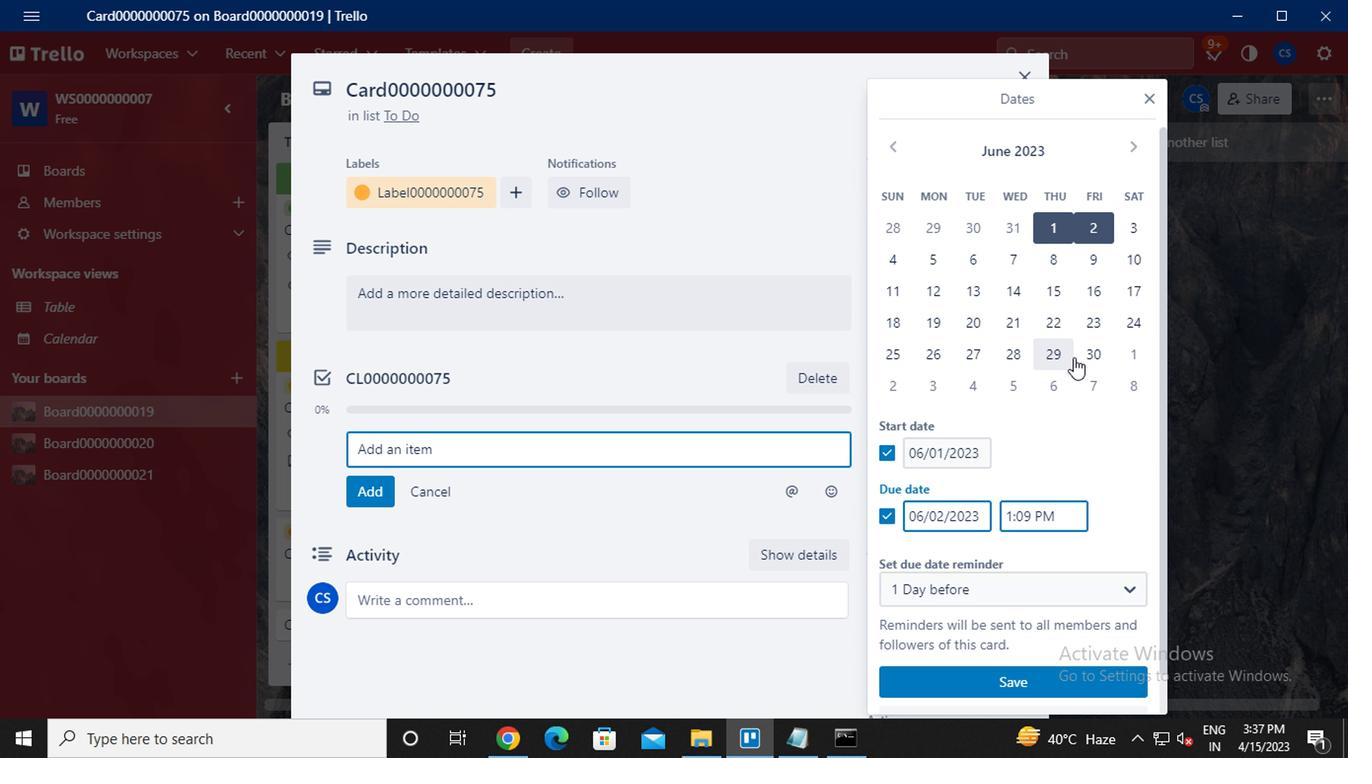 
Action: Mouse pressed left at (1085, 358)
Screenshot: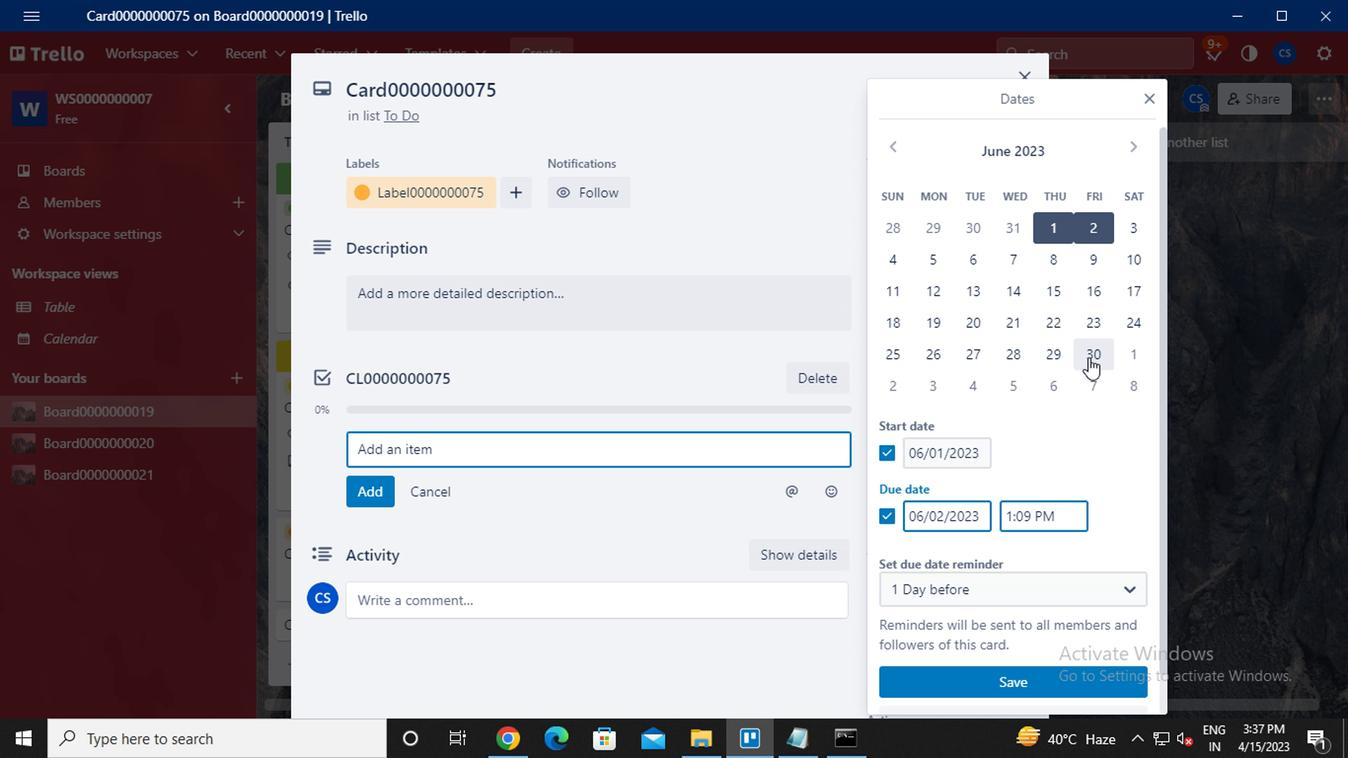 
Action: Mouse moved to (1010, 681)
Screenshot: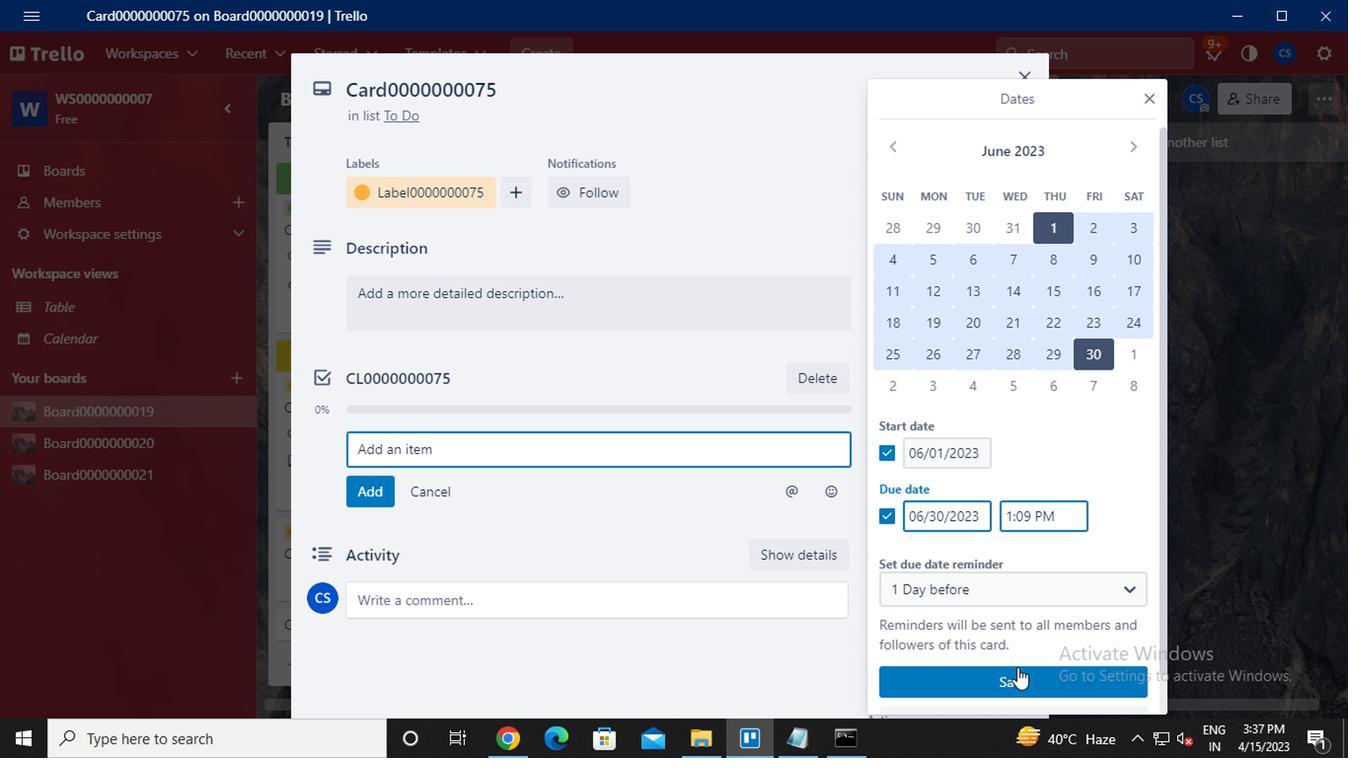 
Action: Mouse pressed left at (1010, 681)
Screenshot: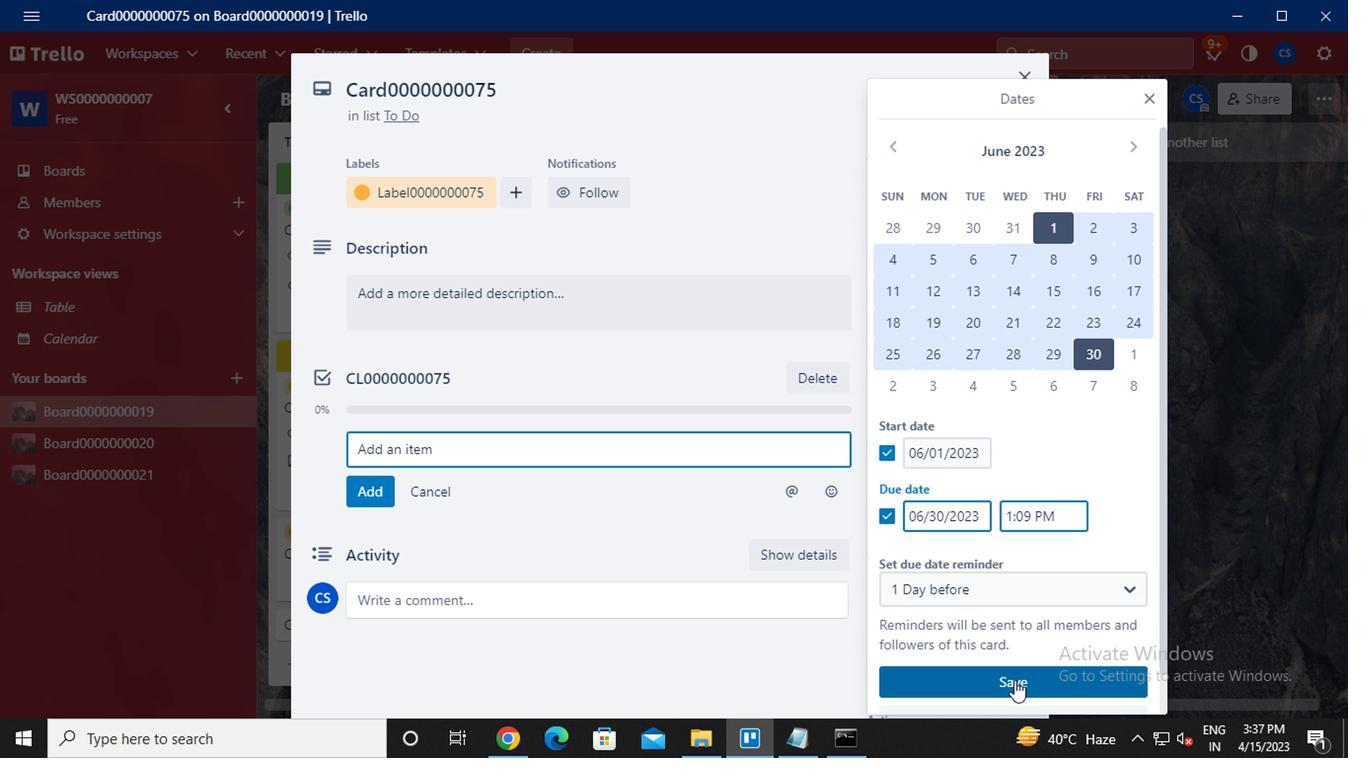 
Action: Mouse moved to (850, 540)
Screenshot: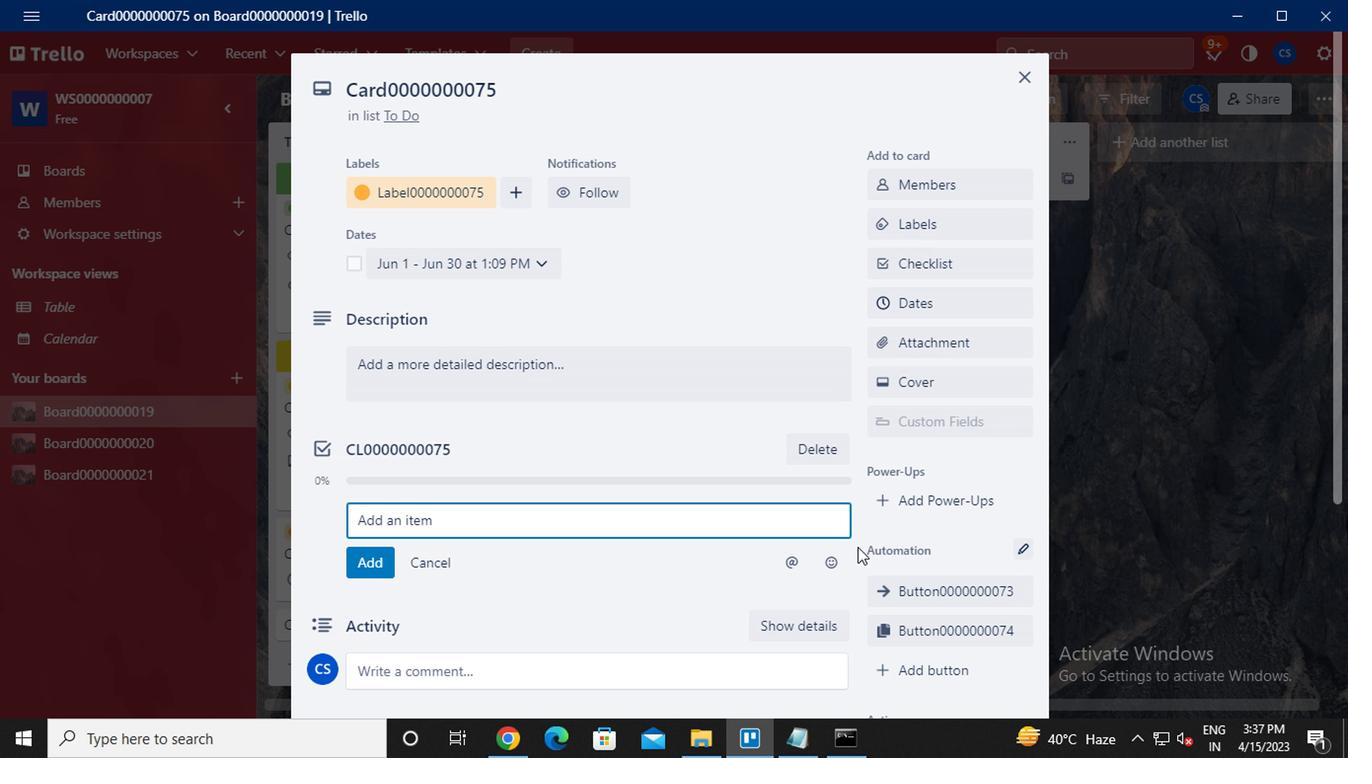 
